 Task: Find the closest state parks to Portland, Maine, and Concord, New Hampshire.
Action: Mouse moved to (186, 102)
Screenshot: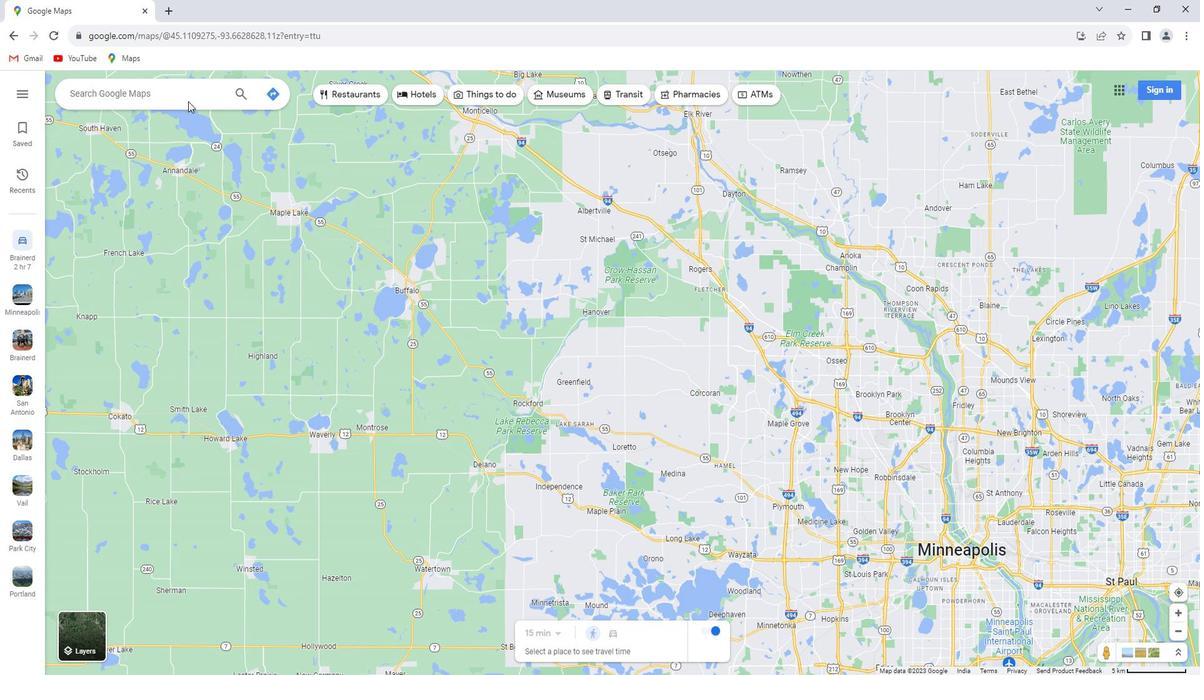 
Action: Mouse pressed left at (186, 102)
Screenshot: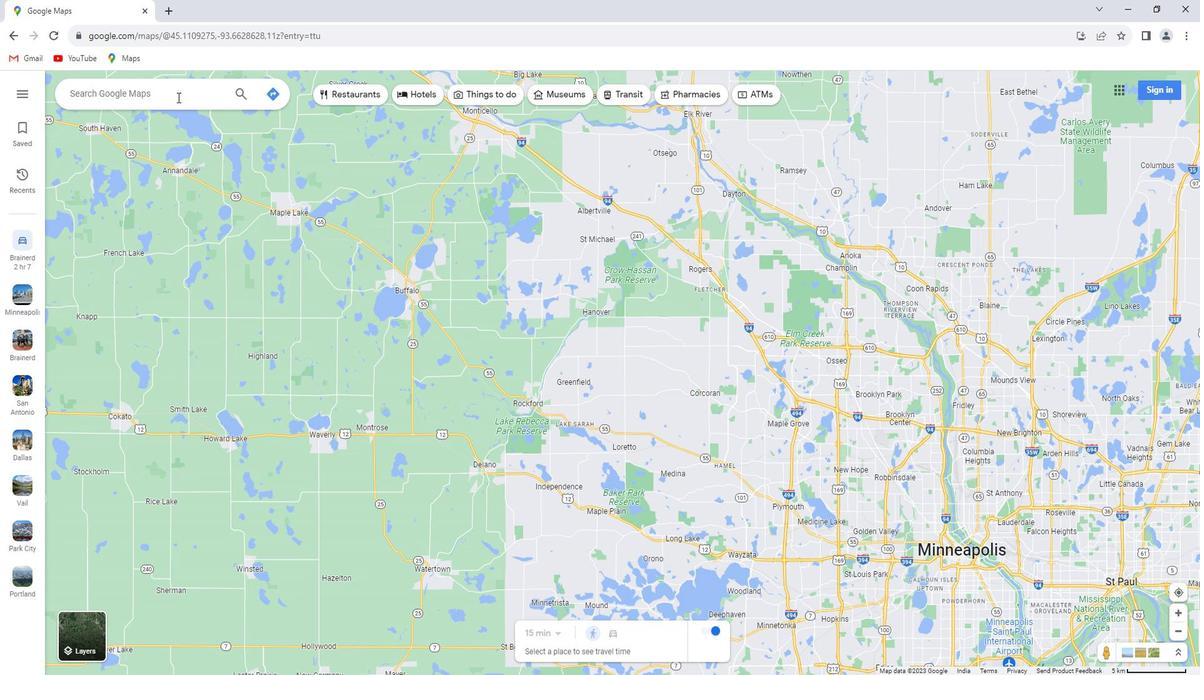 
Action: Key pressed <Key.shift>Portland,<Key.space><Key.shift>Maine<Key.enter>
Screenshot: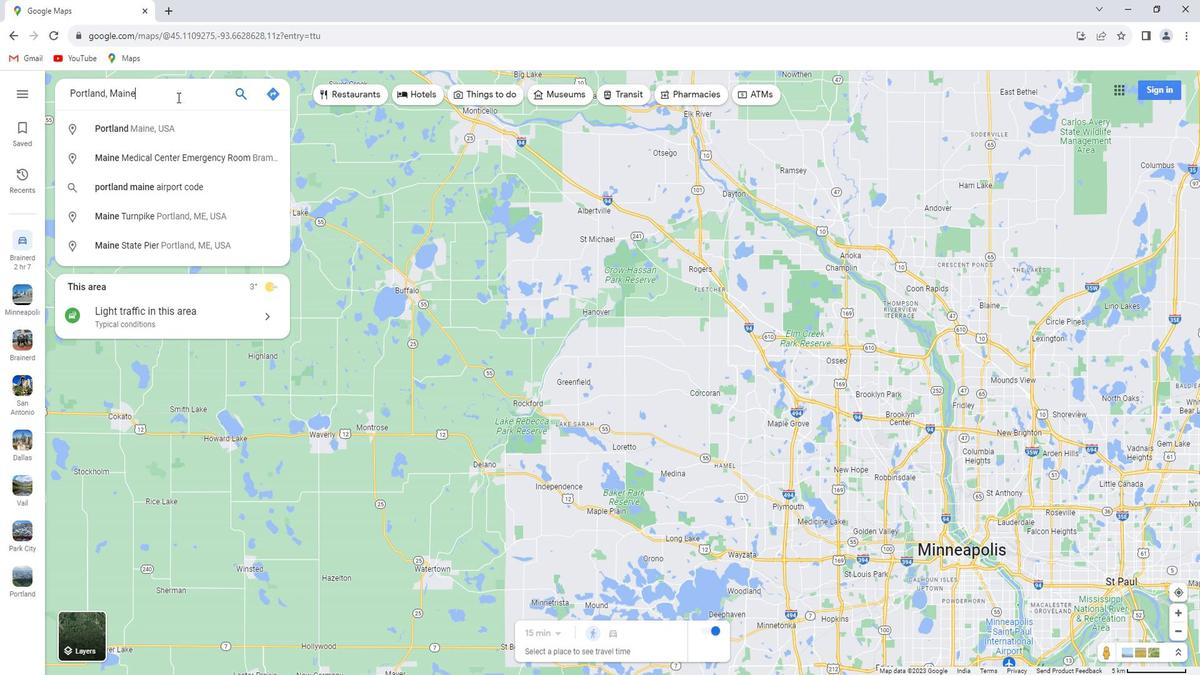 
Action: Mouse moved to (170, 316)
Screenshot: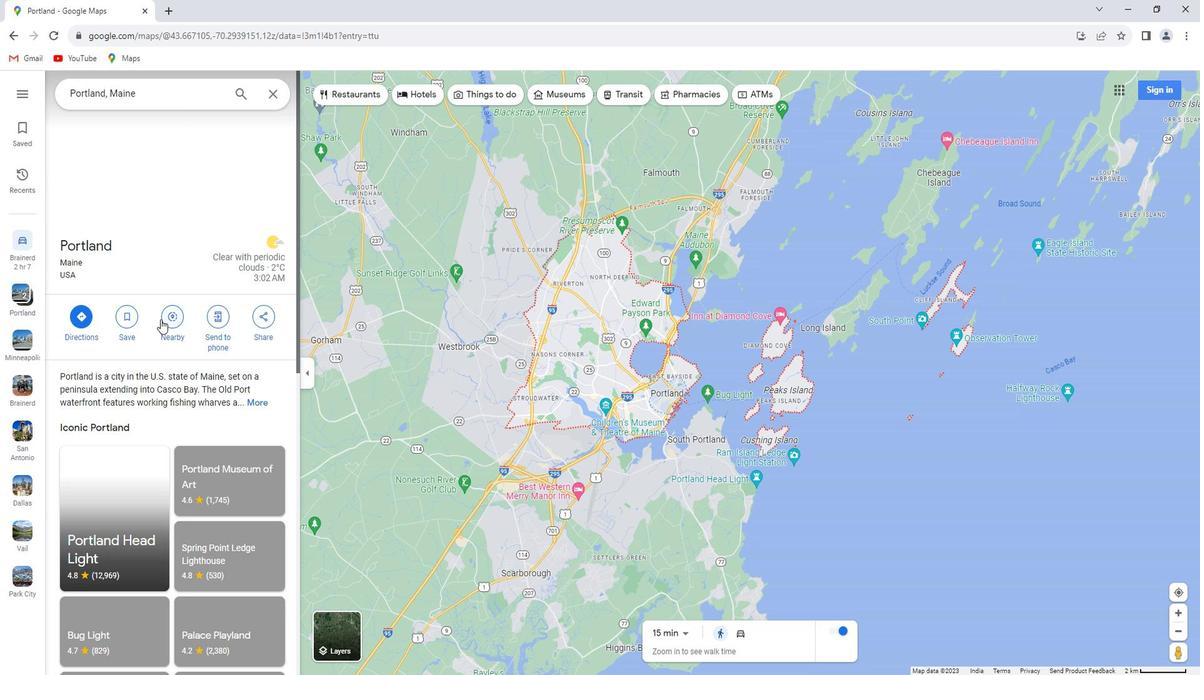 
Action: Mouse pressed left at (170, 316)
Screenshot: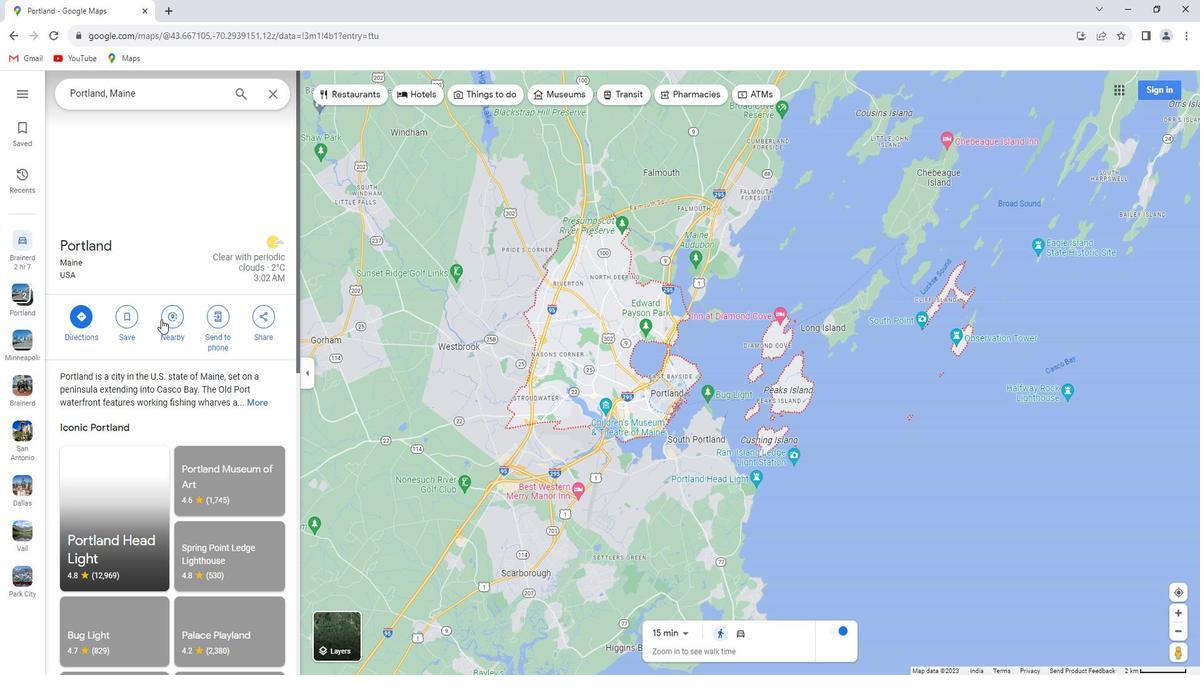 
Action: Mouse moved to (171, 313)
Screenshot: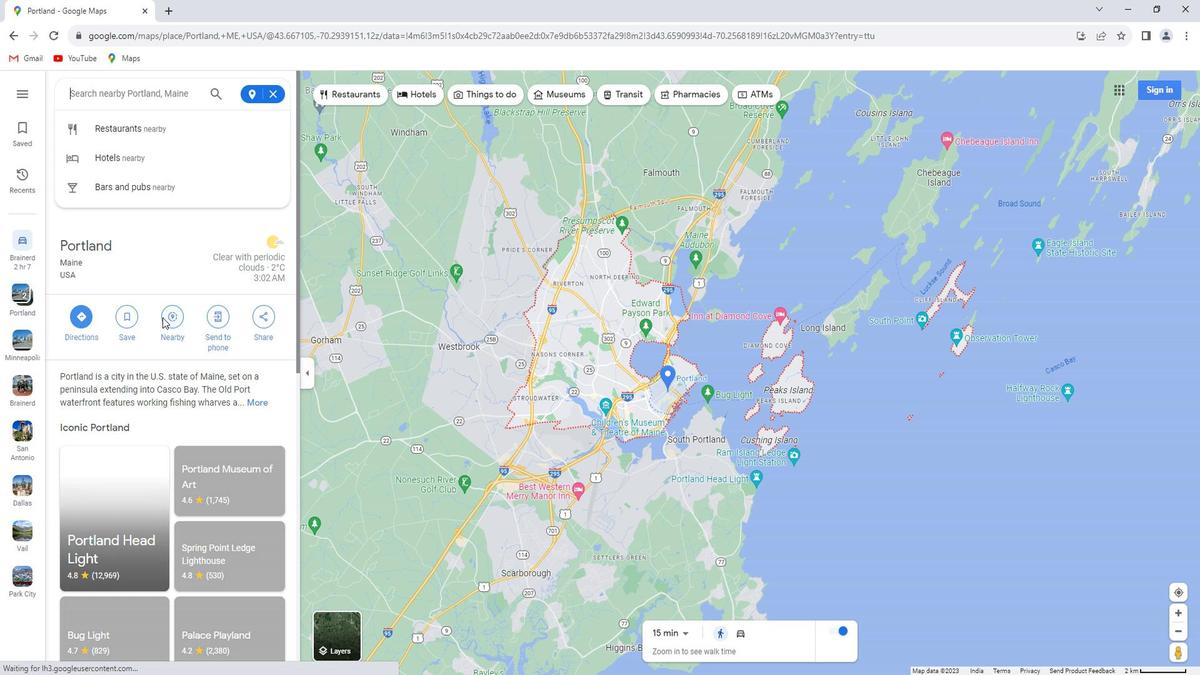 
Action: Key pressed co<Key.backspace>losest<Key.space>ststw<Key.backspace>e<Key.space>parks<Key.enter>
Screenshot: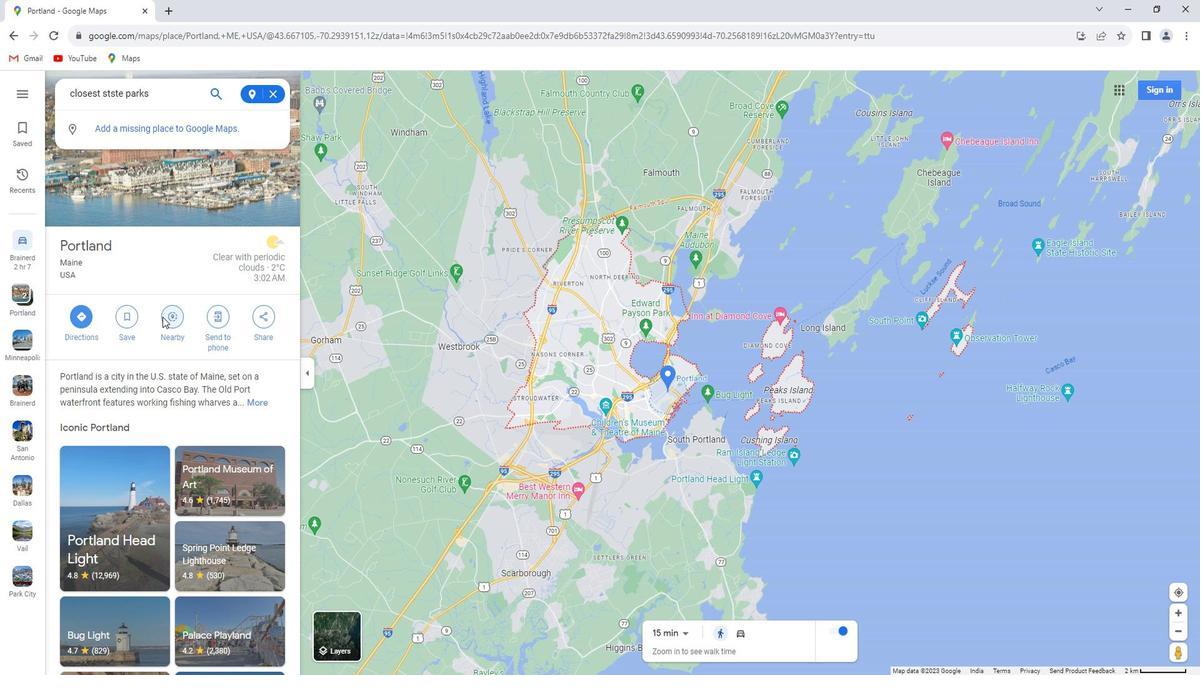 
Action: Mouse moved to (185, 312)
Screenshot: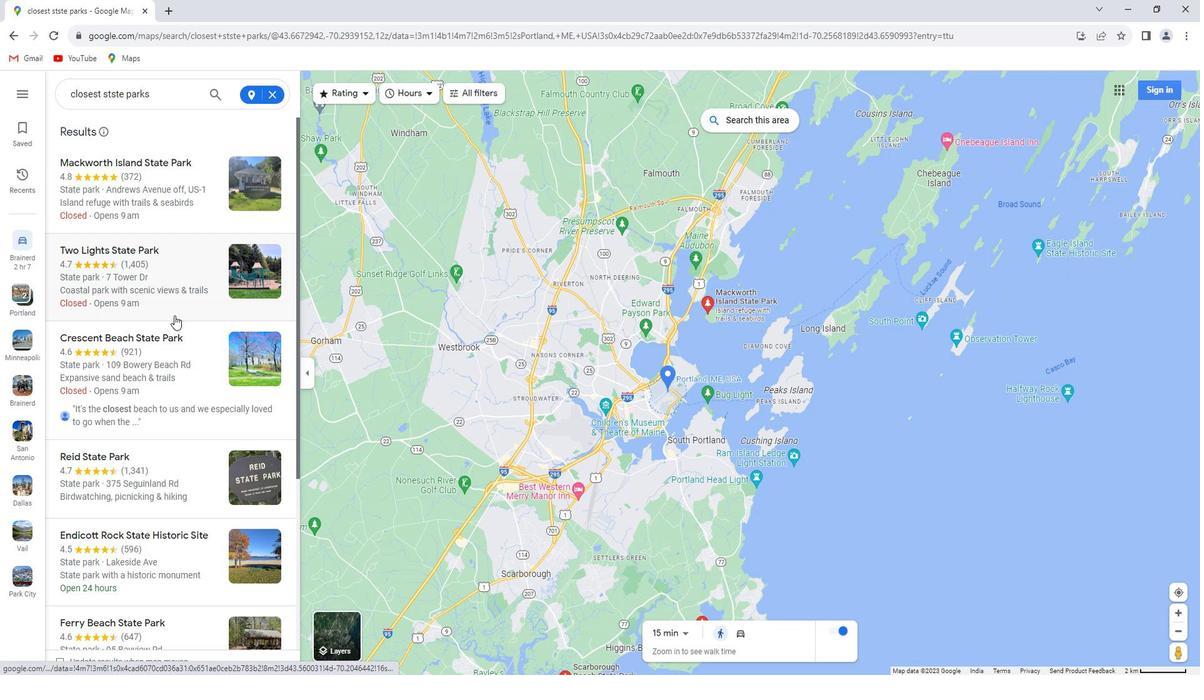 
Action: Mouse scrolled (185, 311) with delta (0, 0)
Screenshot: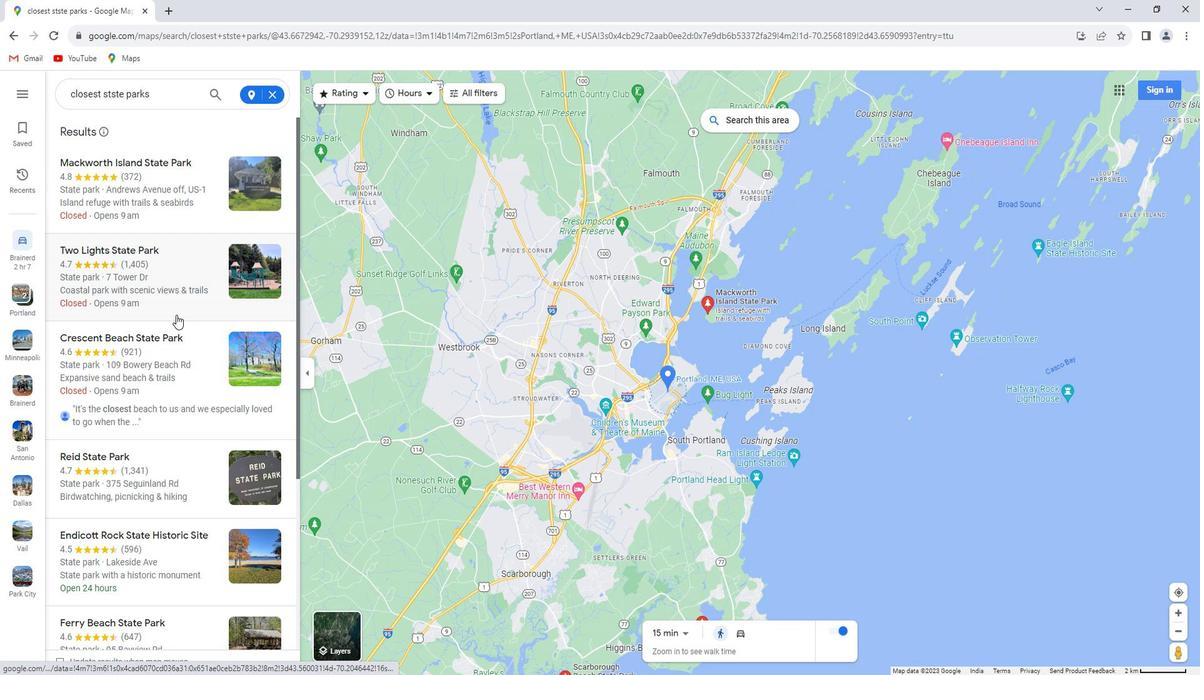 
Action: Mouse scrolled (185, 311) with delta (0, 0)
Screenshot: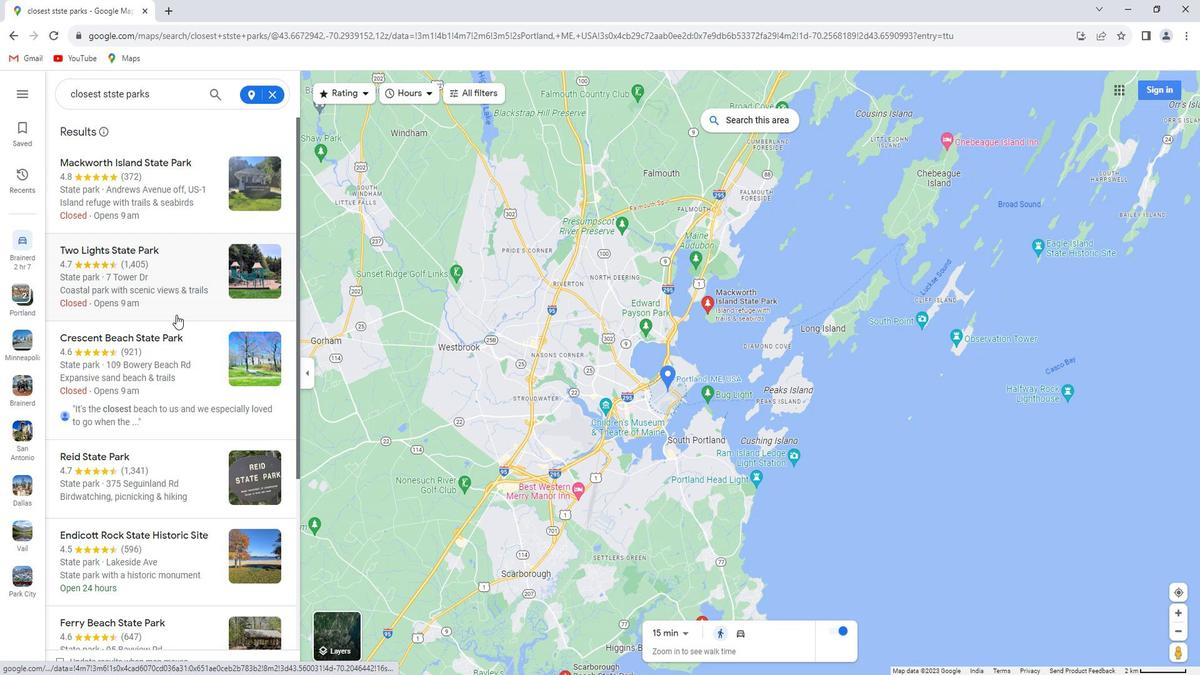 
Action: Mouse scrolled (185, 311) with delta (0, 0)
Screenshot: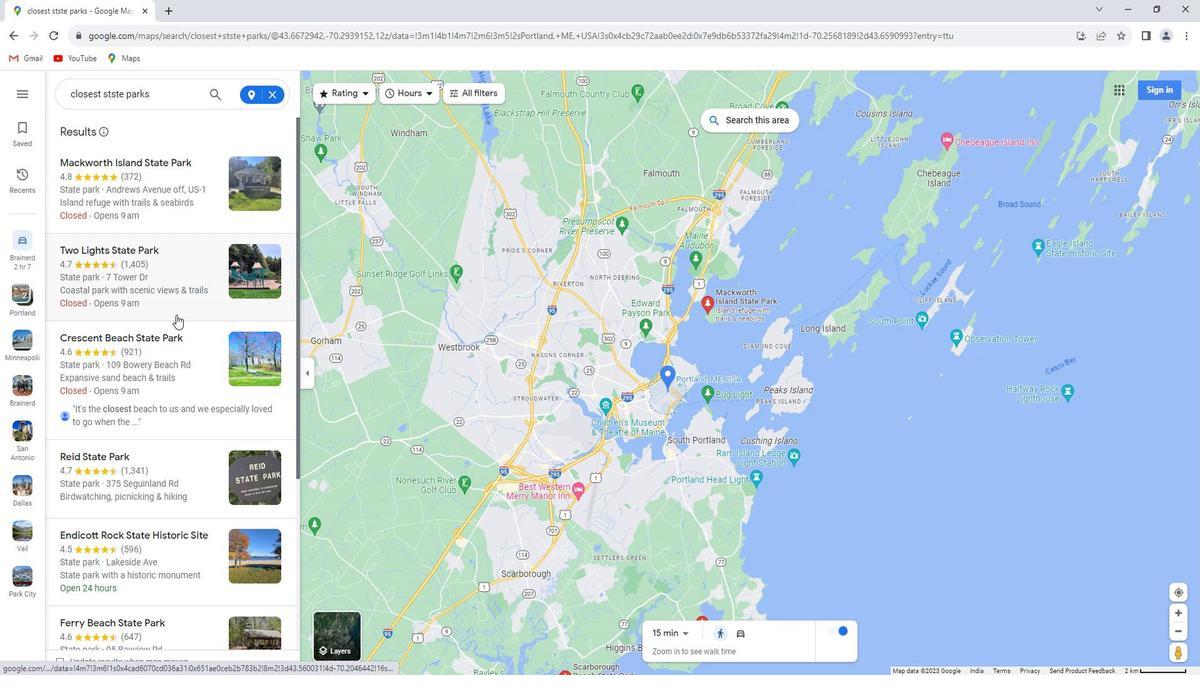 
Action: Mouse scrolled (185, 311) with delta (0, 0)
Screenshot: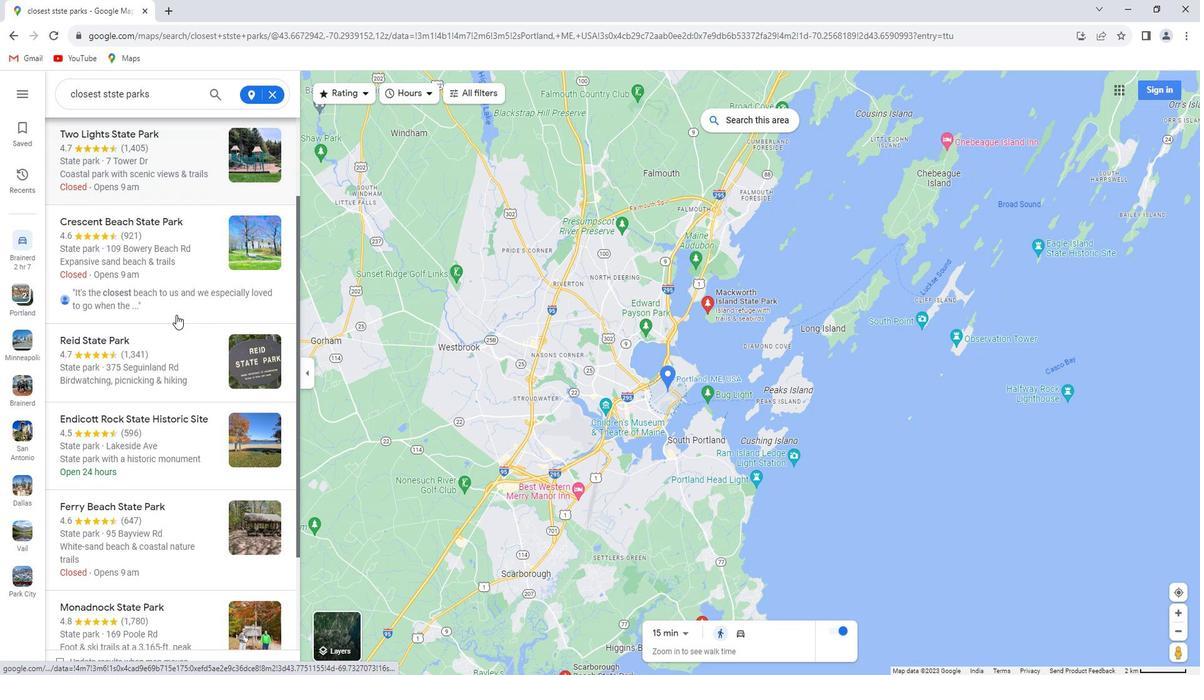 
Action: Mouse scrolled (185, 311) with delta (0, 0)
Screenshot: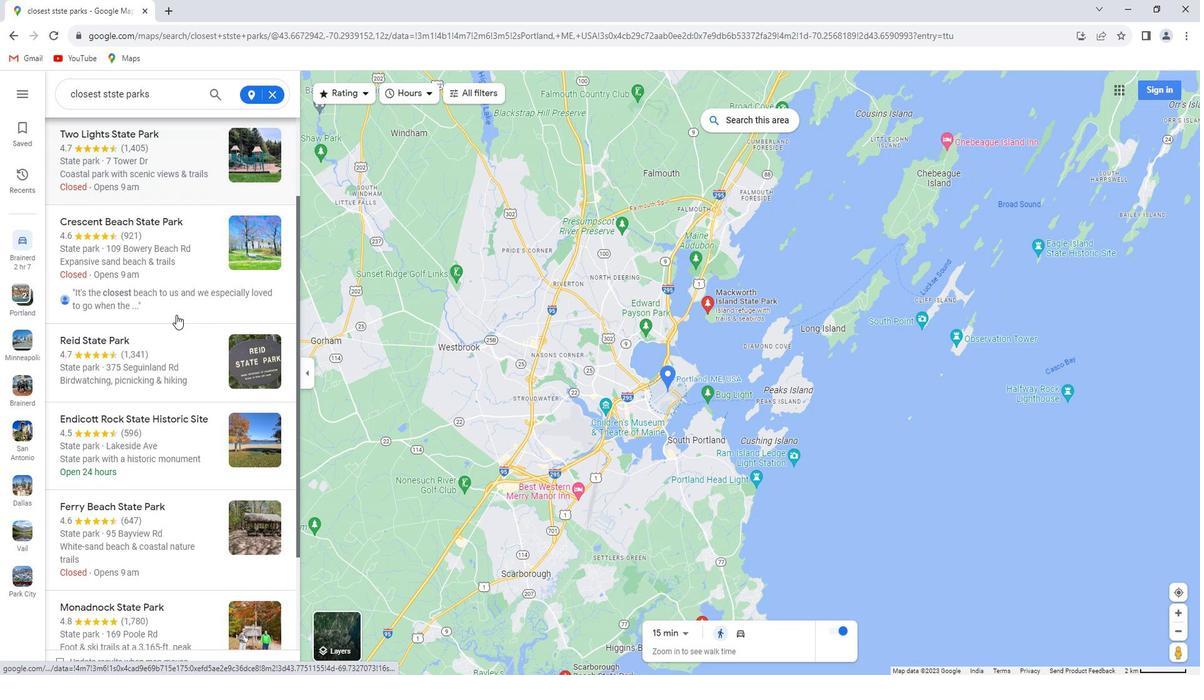 
Action: Mouse scrolled (185, 311) with delta (0, 0)
Screenshot: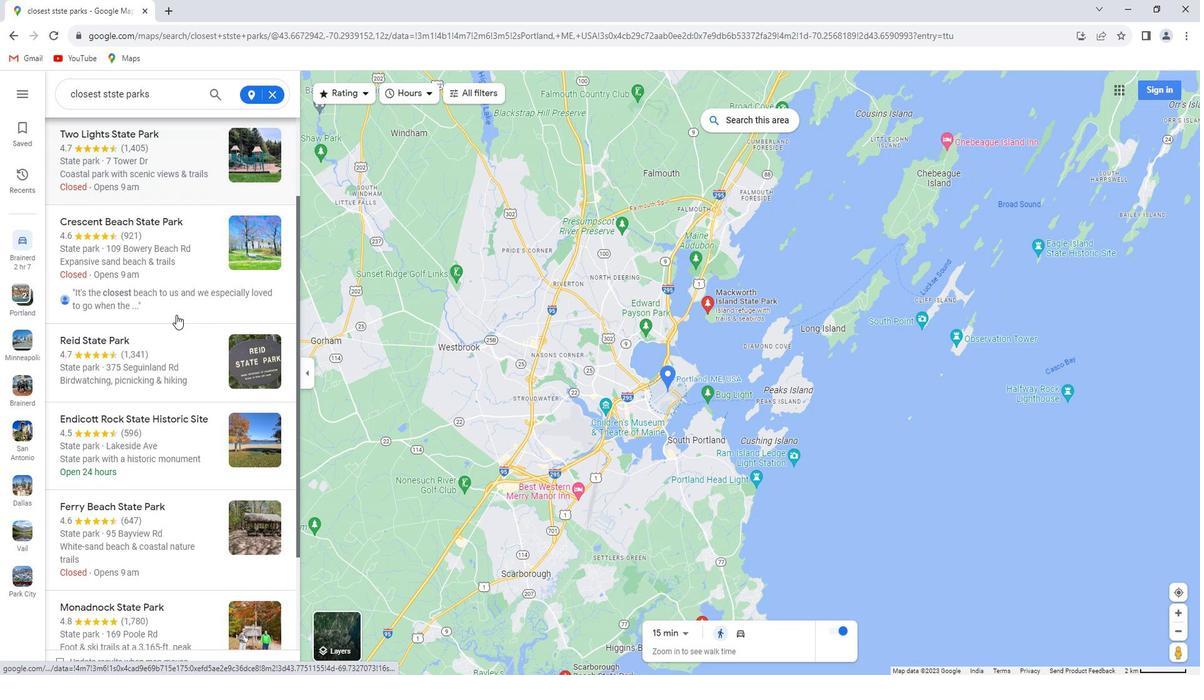 
Action: Mouse scrolled (185, 311) with delta (0, 0)
Screenshot: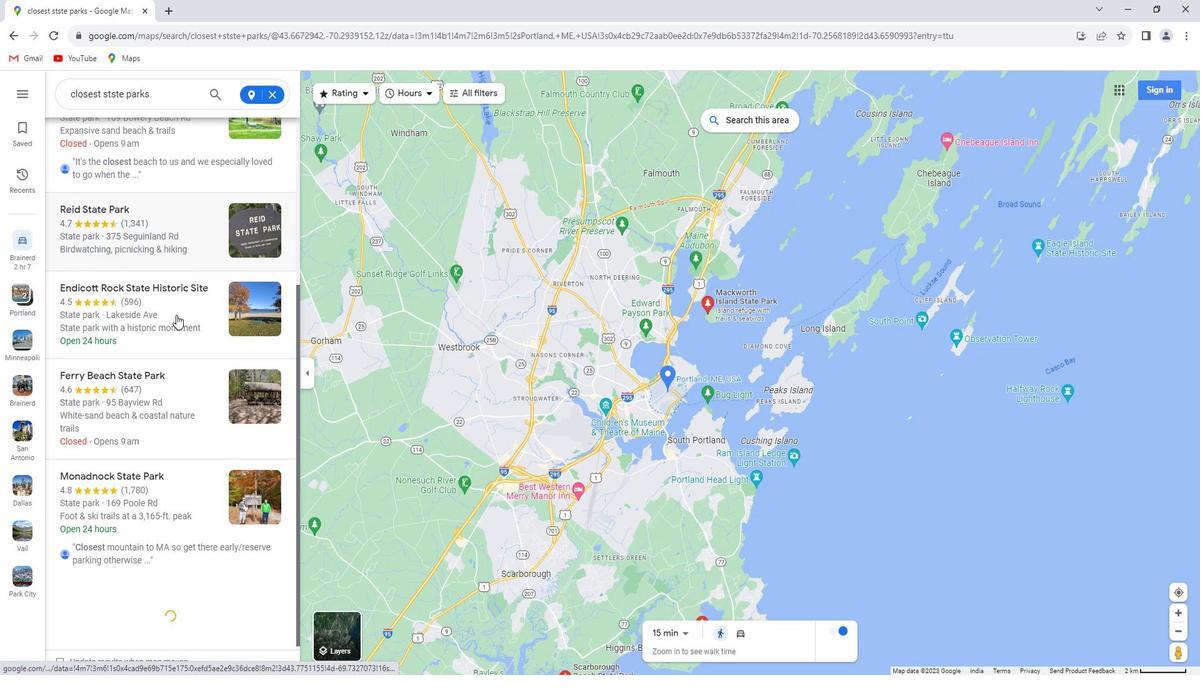
Action: Mouse scrolled (185, 311) with delta (0, 0)
Screenshot: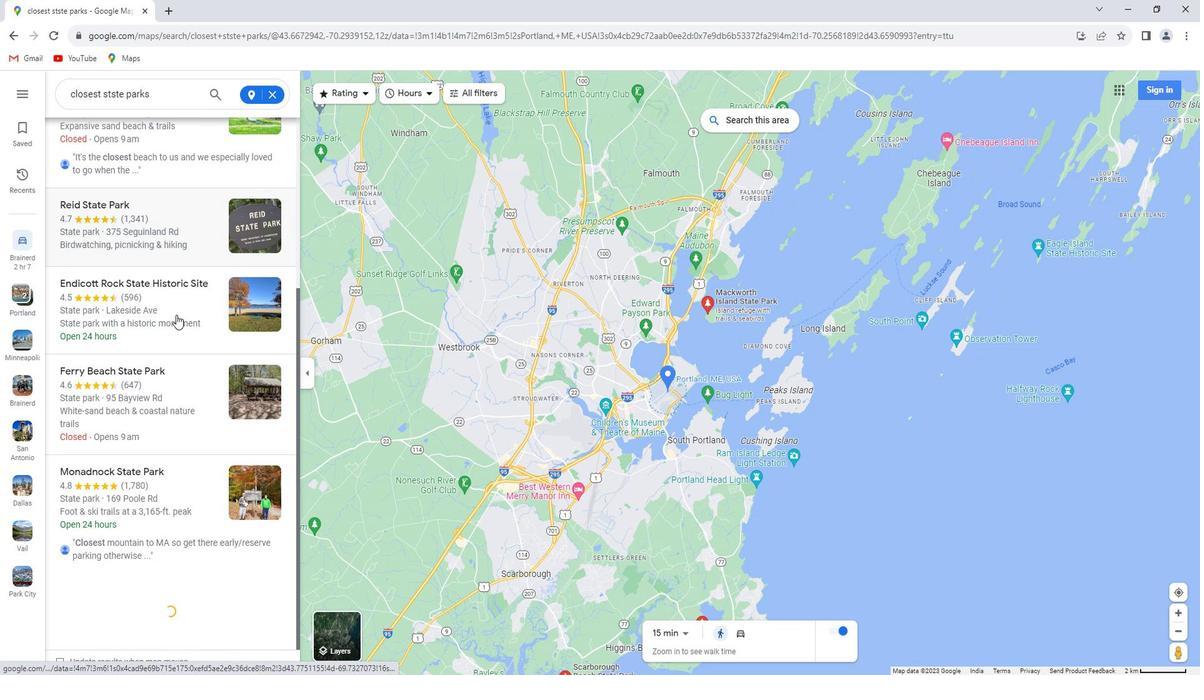 
Action: Mouse scrolled (185, 311) with delta (0, 0)
Screenshot: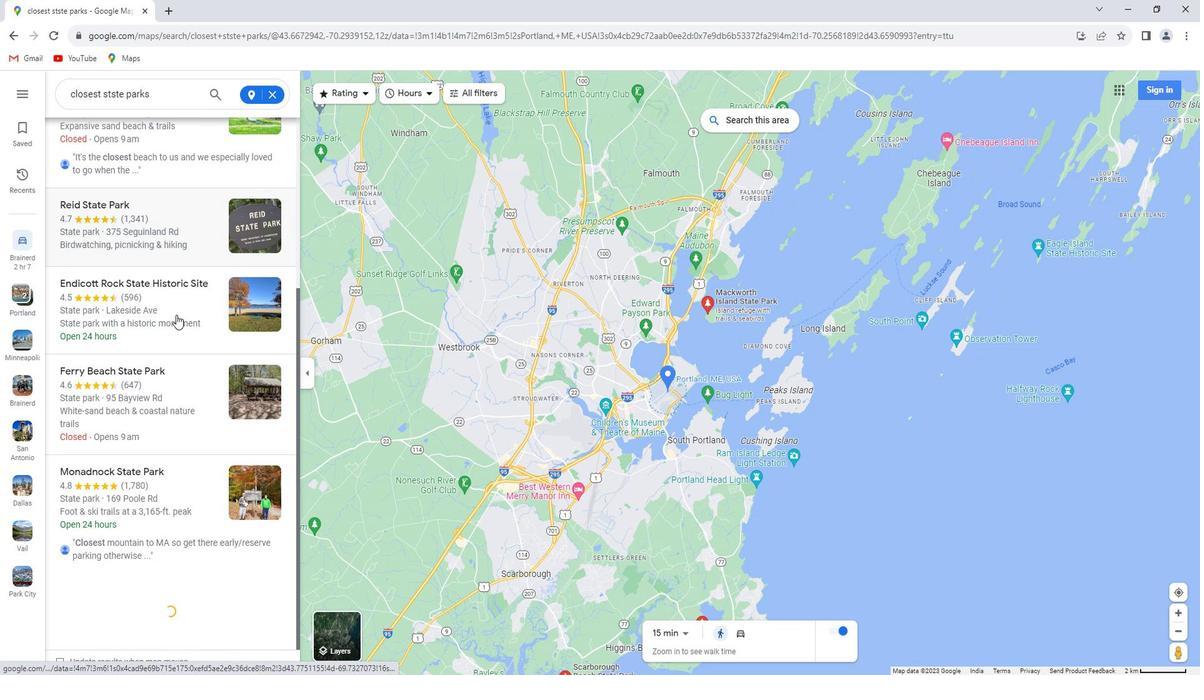 
Action: Mouse scrolled (185, 311) with delta (0, 0)
Screenshot: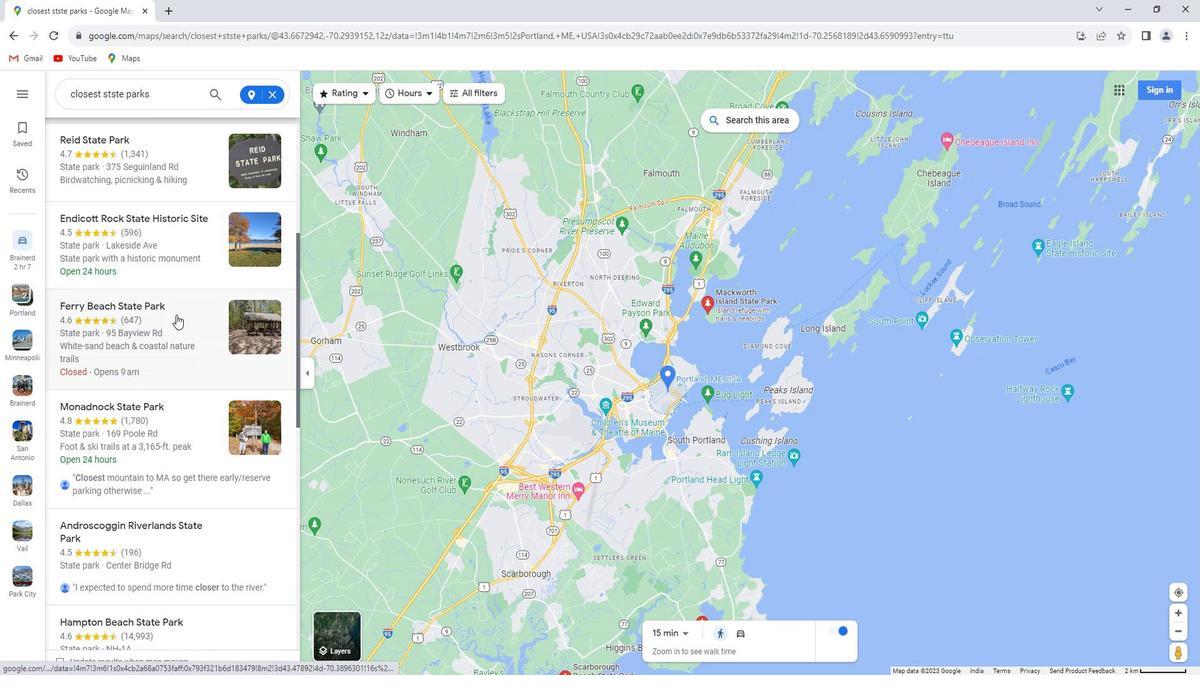 
Action: Mouse scrolled (185, 311) with delta (0, 0)
Screenshot: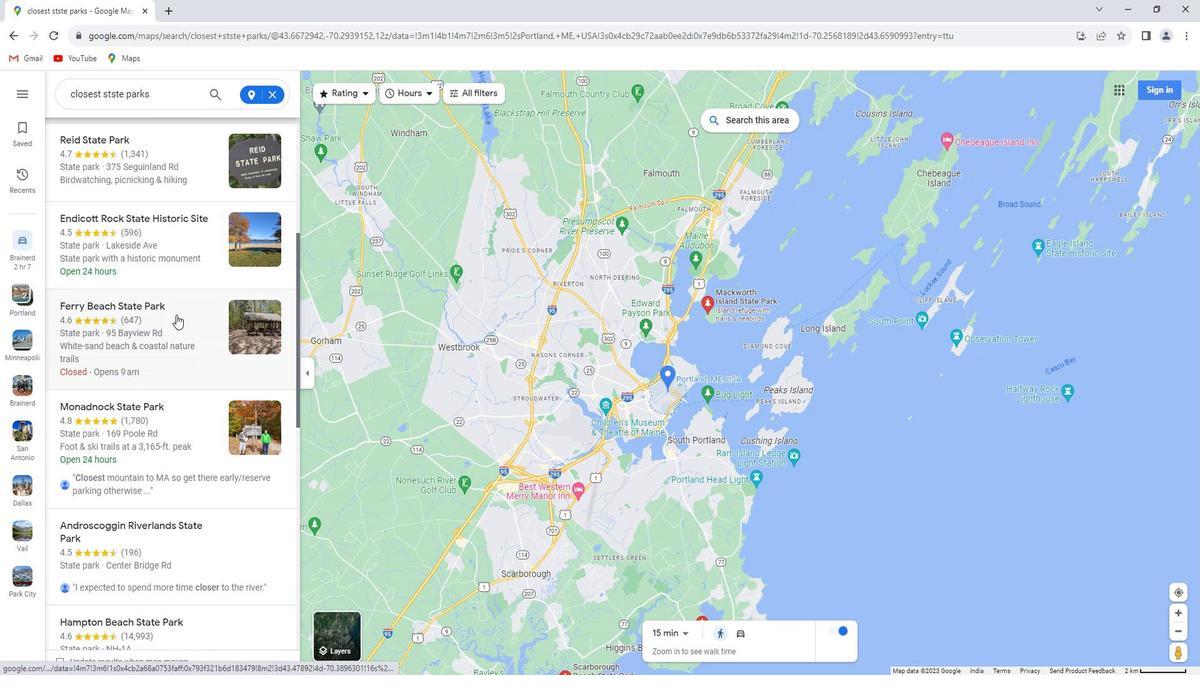 
Action: Mouse moved to (286, 100)
Screenshot: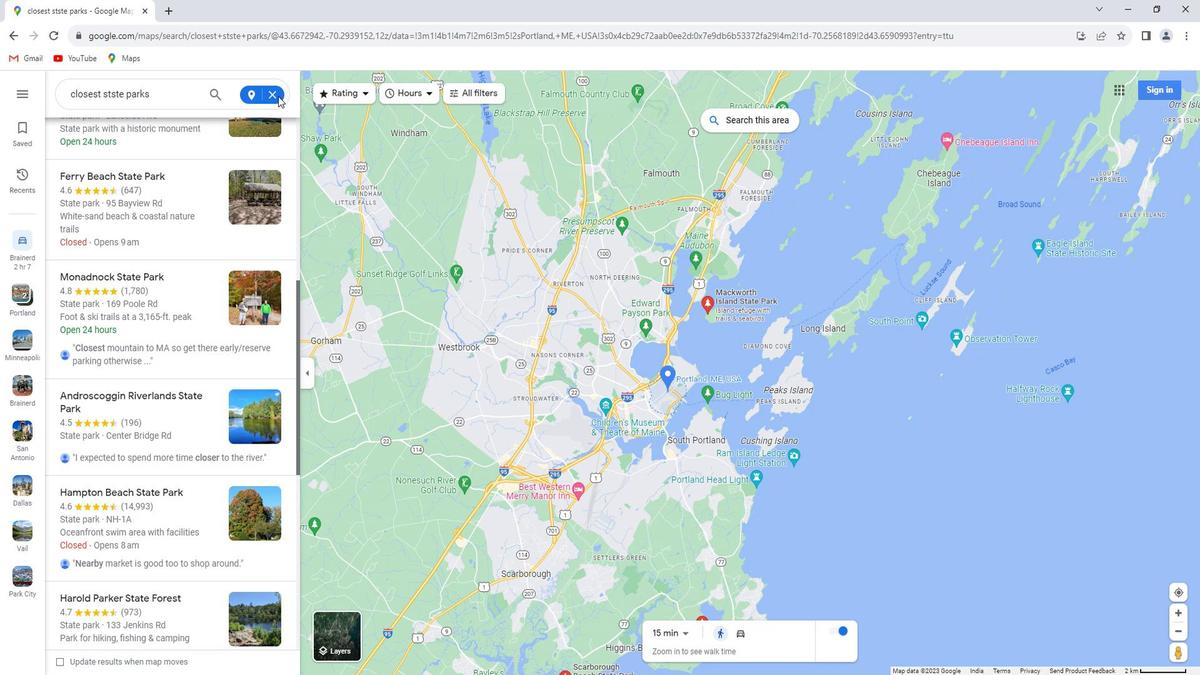 
Action: Mouse pressed left at (286, 100)
Screenshot: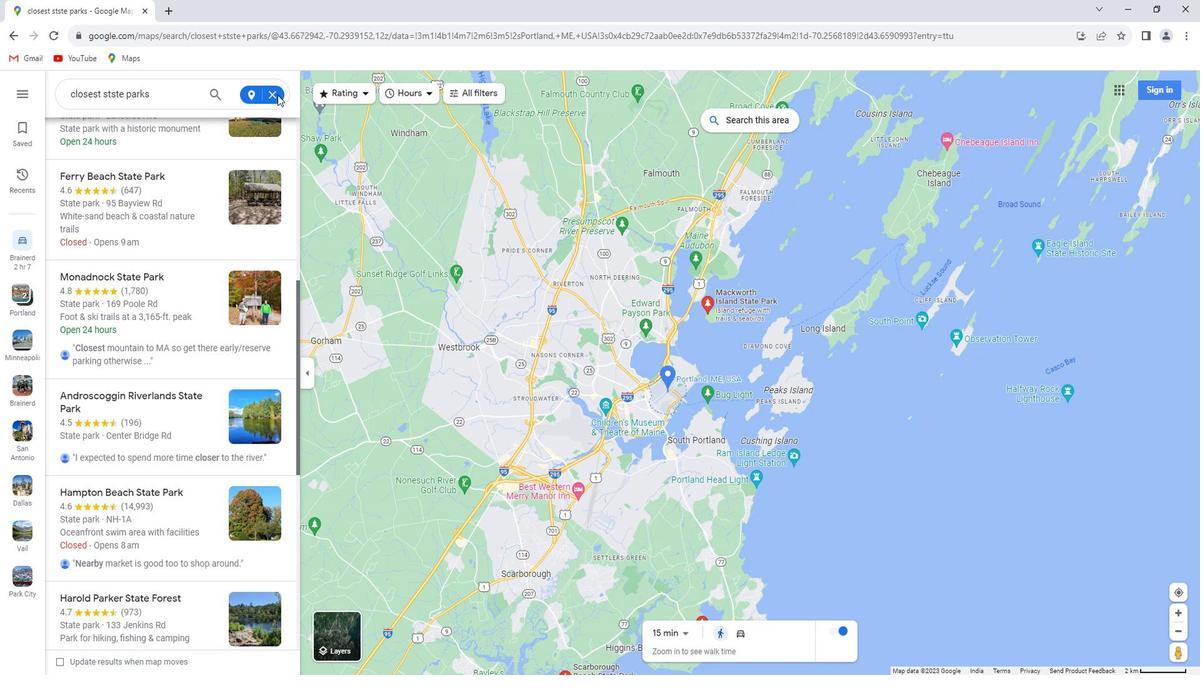 
Action: Mouse moved to (286, 98)
Screenshot: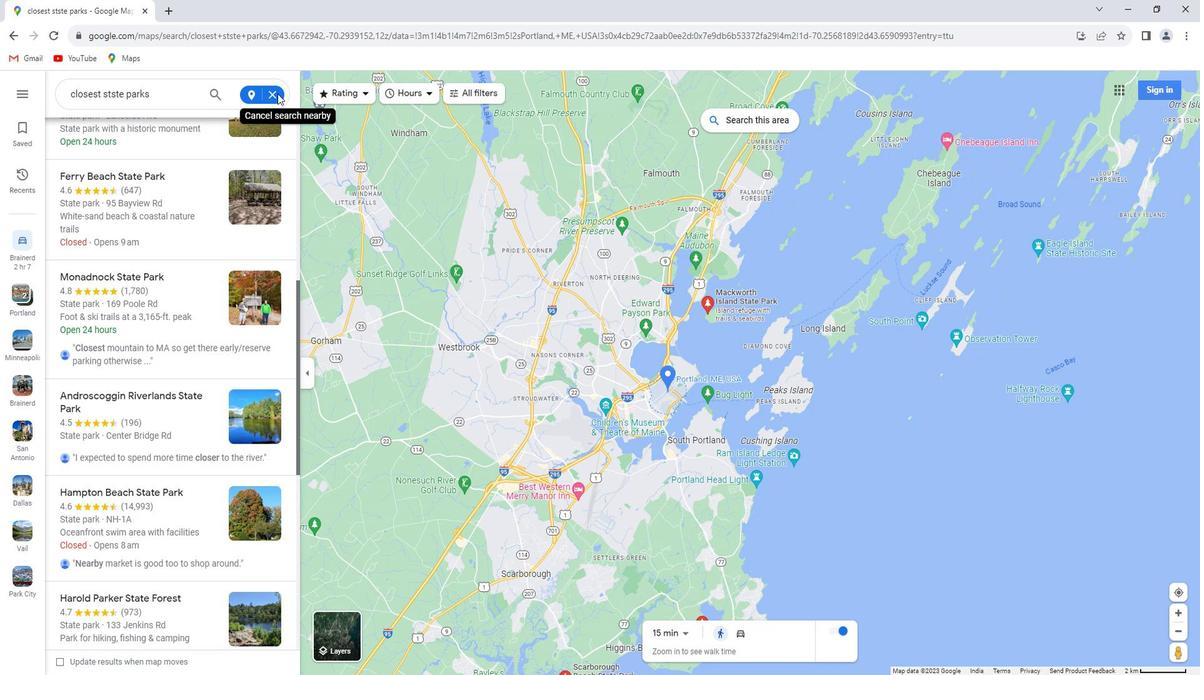 
Action: Mouse pressed left at (286, 98)
Screenshot: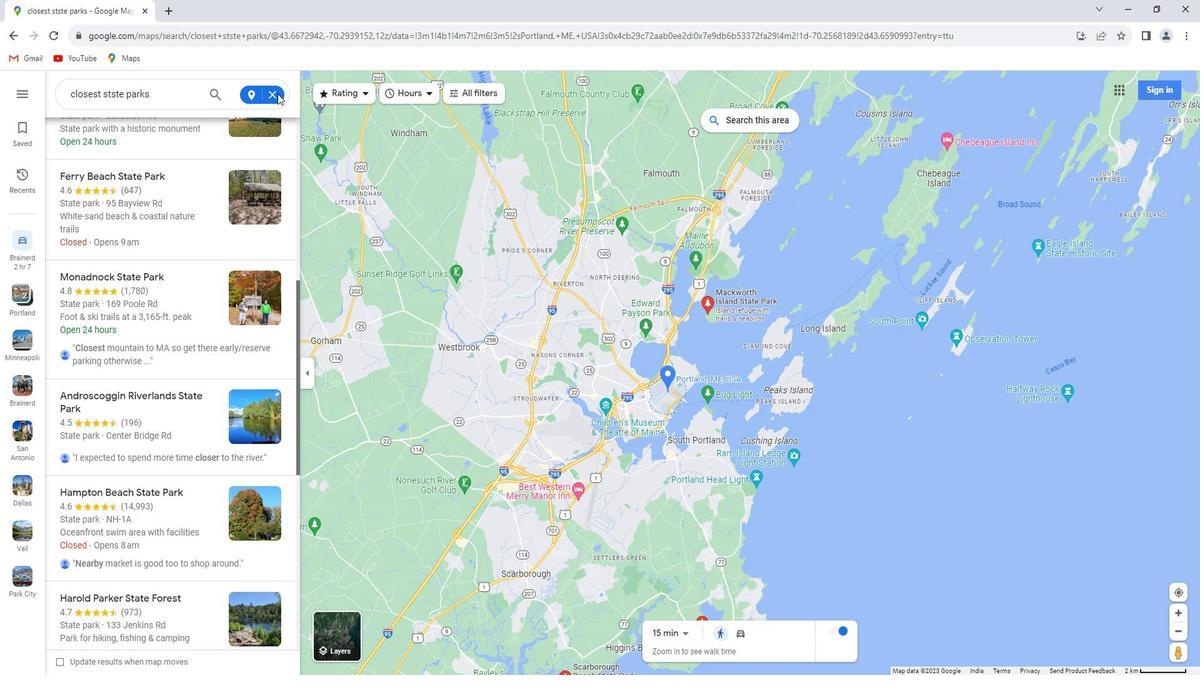 
Action: Mouse moved to (282, 100)
Screenshot: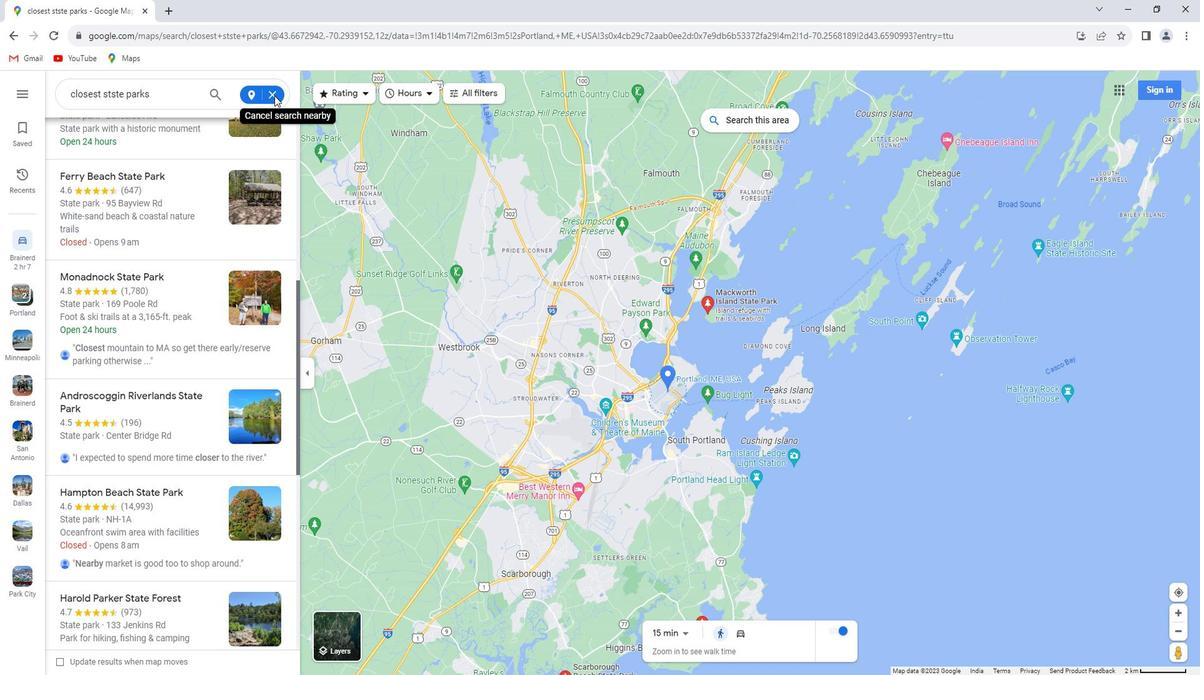 
Action: Mouse pressed left at (282, 100)
Screenshot: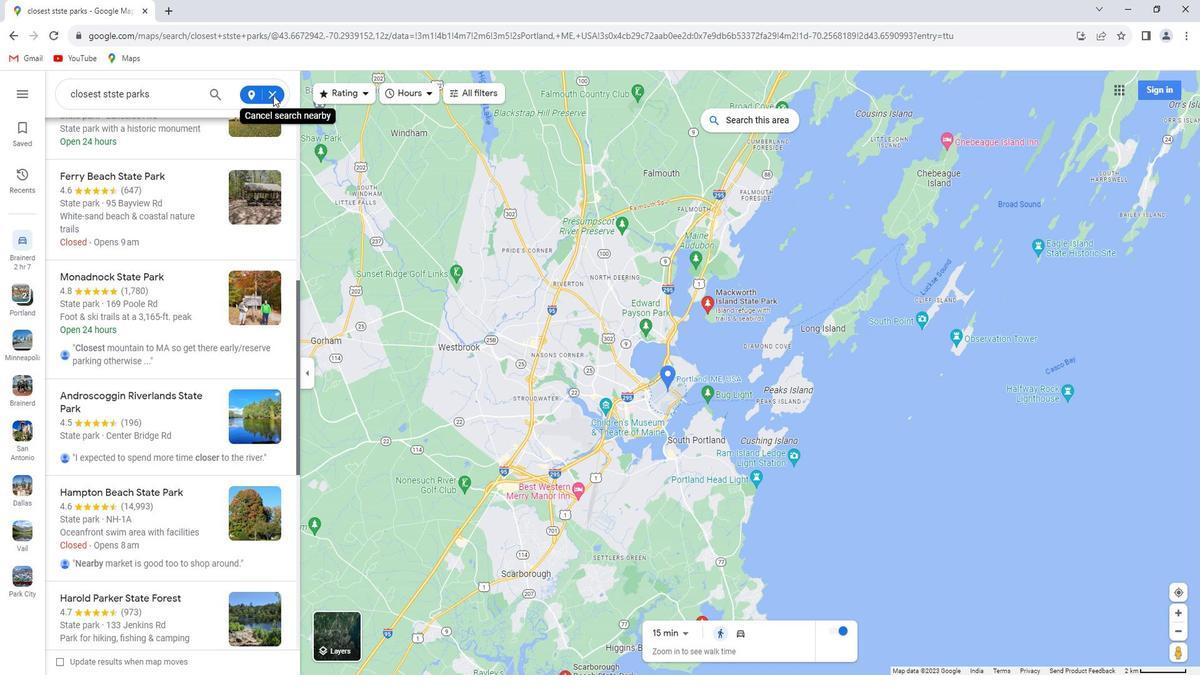 
Action: Mouse moved to (279, 100)
Screenshot: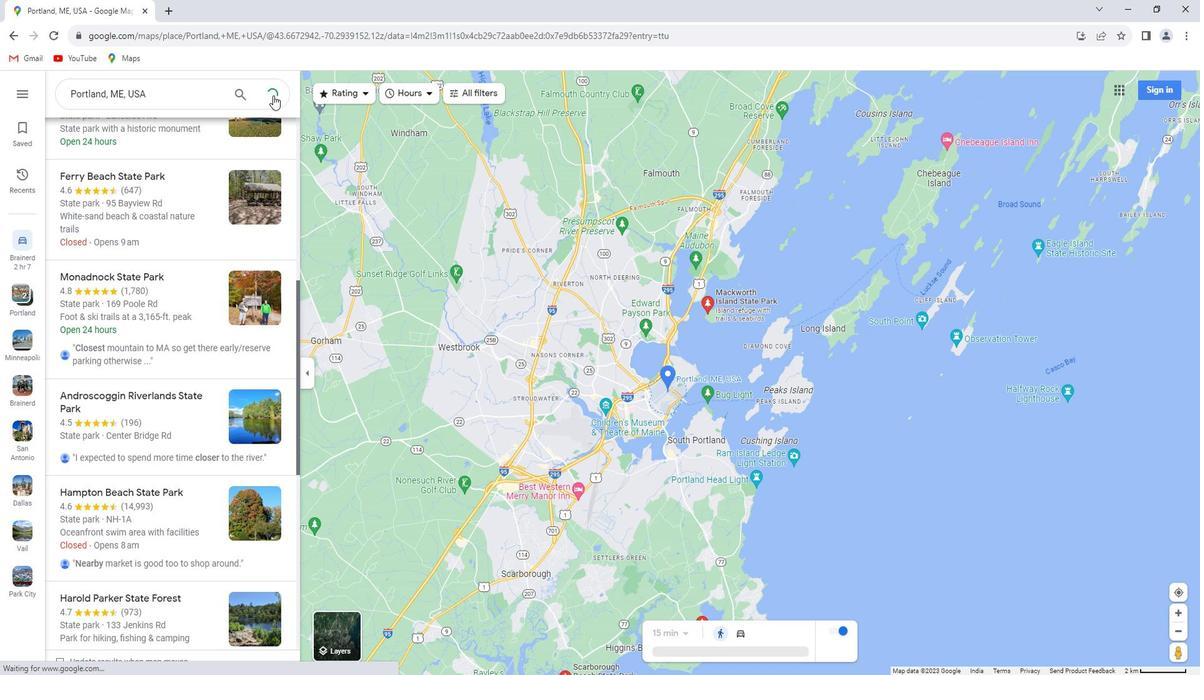 
Action: Mouse pressed left at (279, 100)
Screenshot: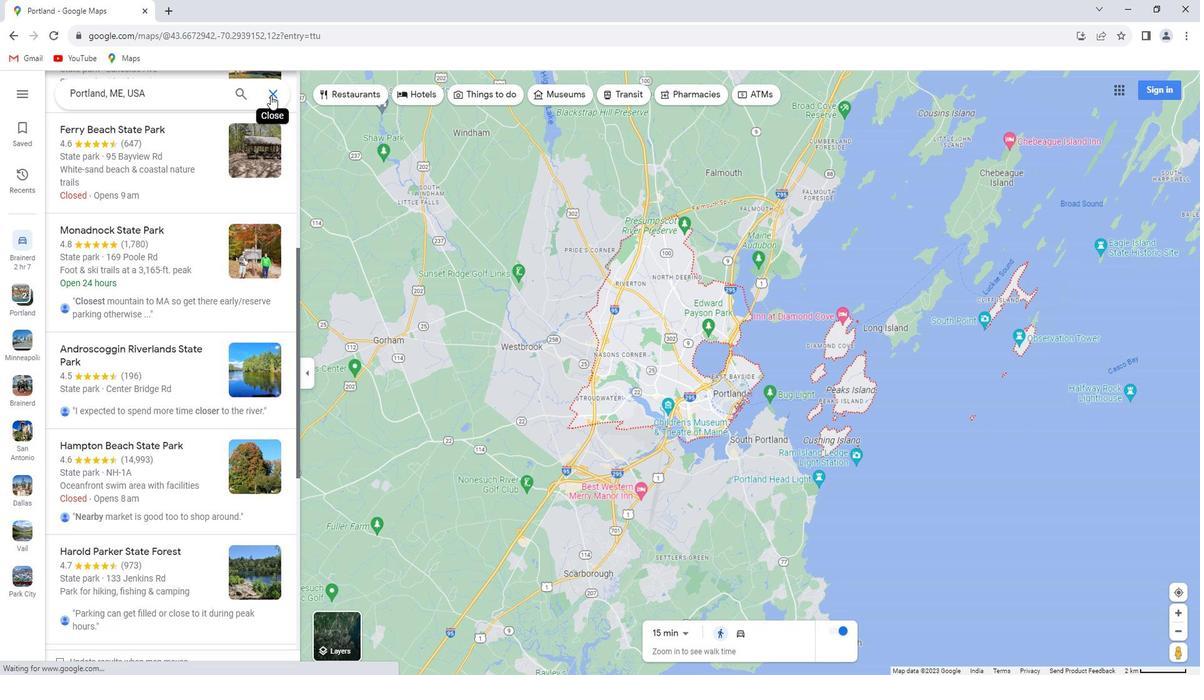 
Action: Mouse moved to (197, 97)
Screenshot: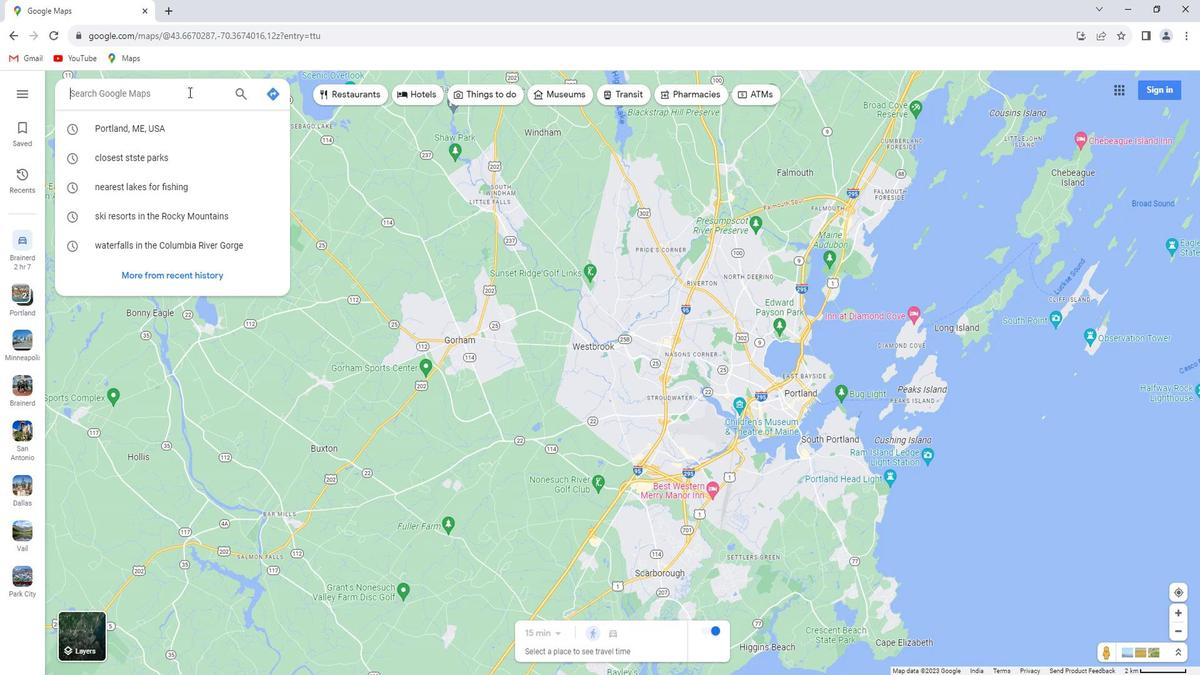 
Action: Key pressed <Key.shift>Concord,<Key.space><Key.shift>New<Key.space><Key.shift>Hampshire<Key.enter>
Screenshot: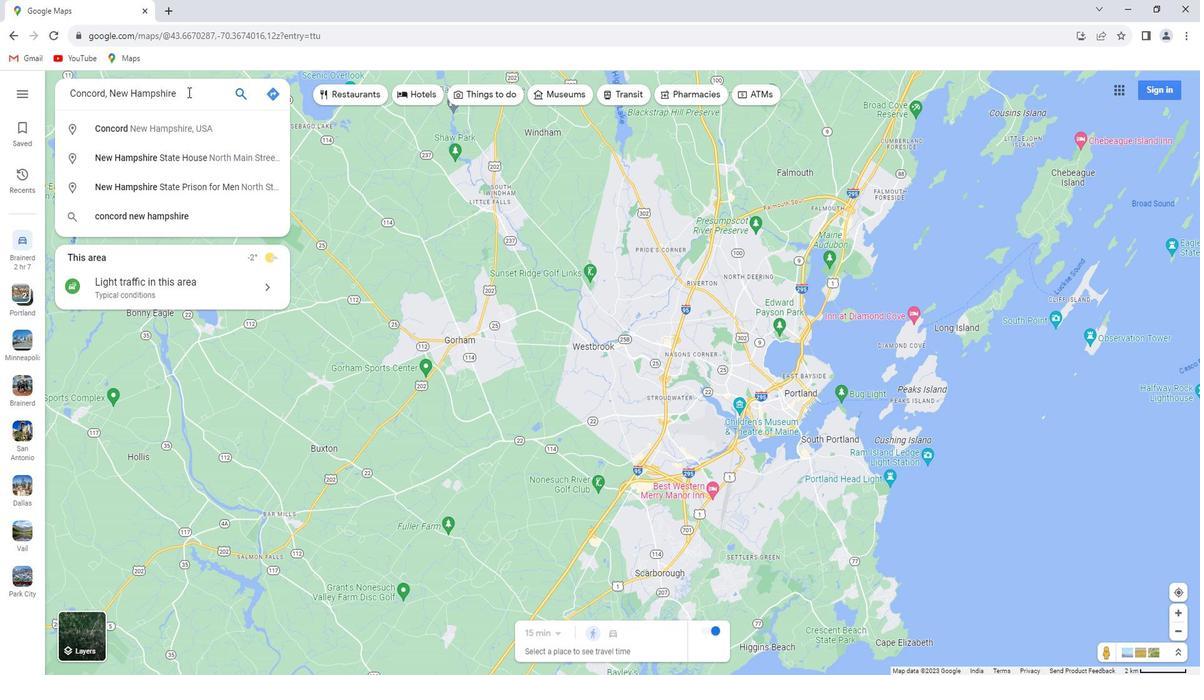 
Action: Mouse moved to (180, 311)
Screenshot: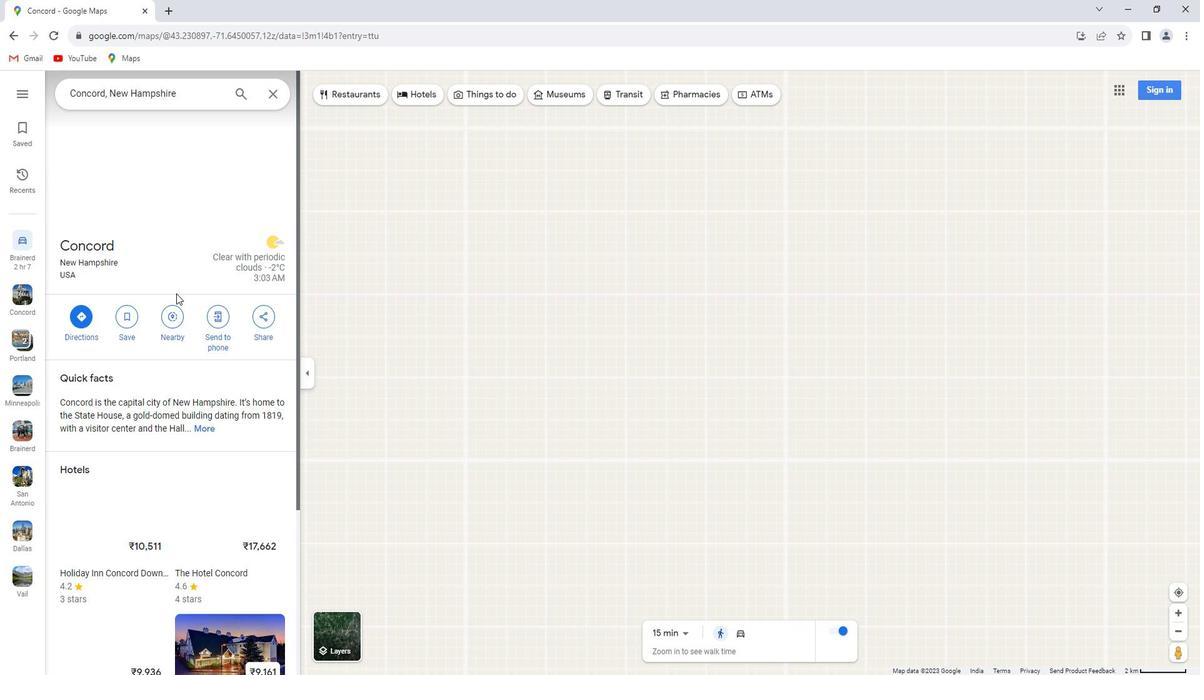 
Action: Mouse pressed left at (180, 311)
Screenshot: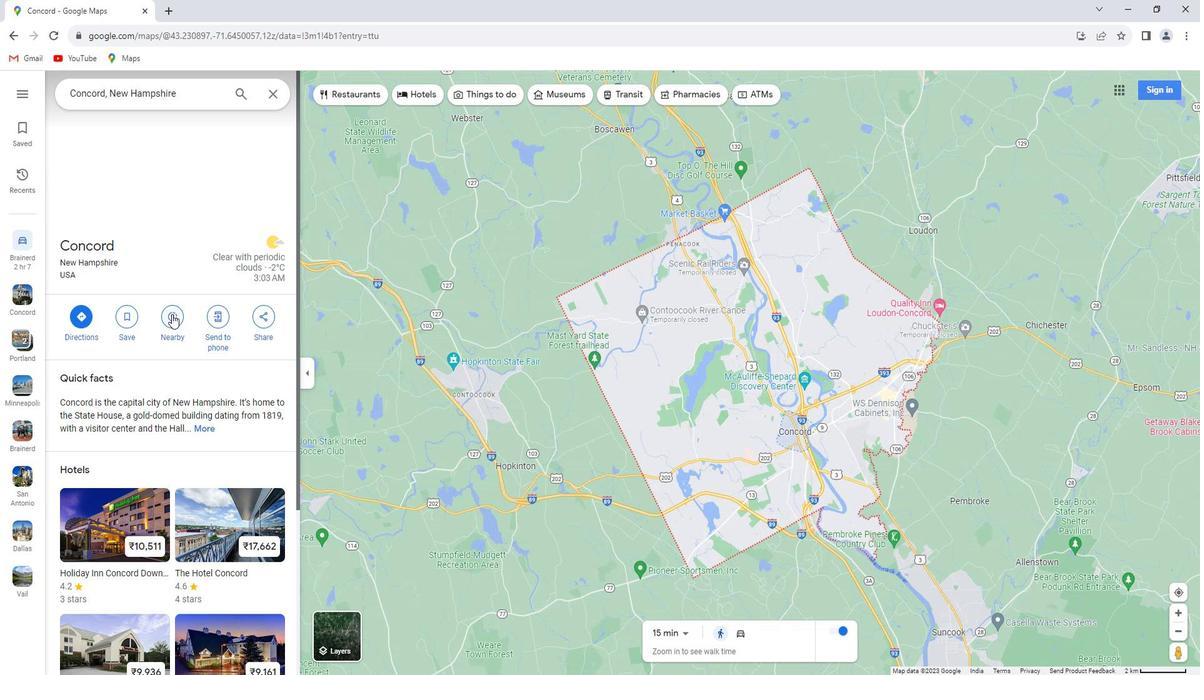 
Action: Mouse moved to (182, 300)
Screenshot: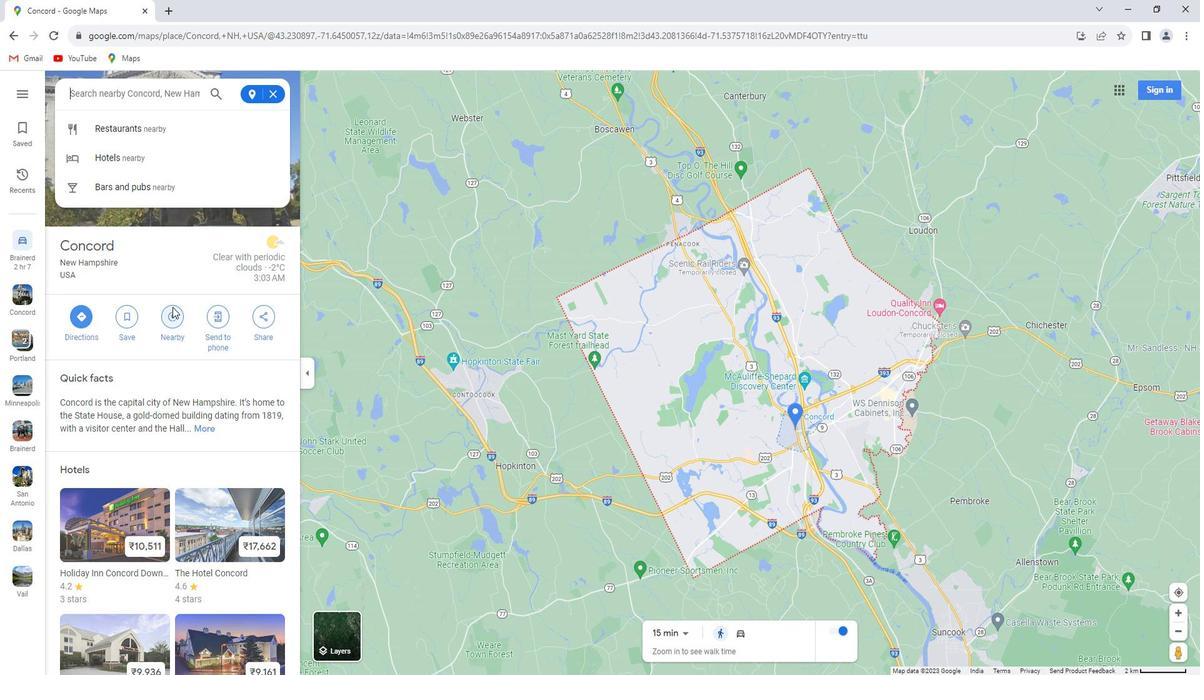 
Action: Key pressed closest<Key.space>state<Key.space>park<Key.enter>
Screenshot: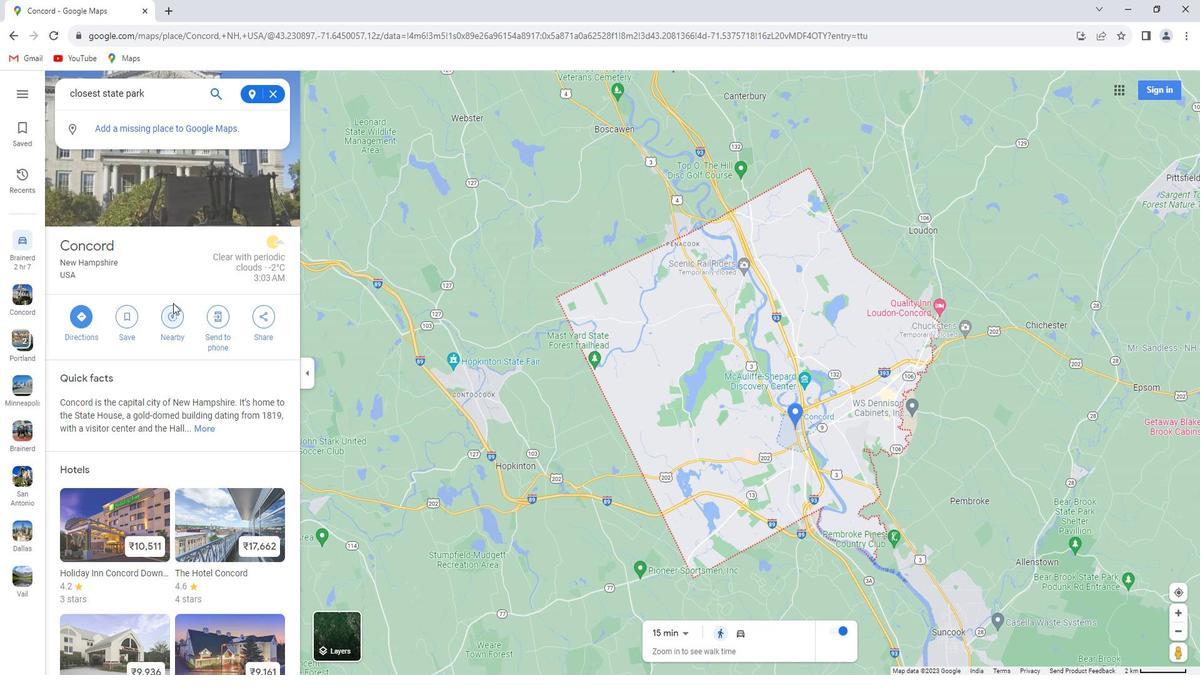 
Action: Mouse moved to (195, 247)
Screenshot: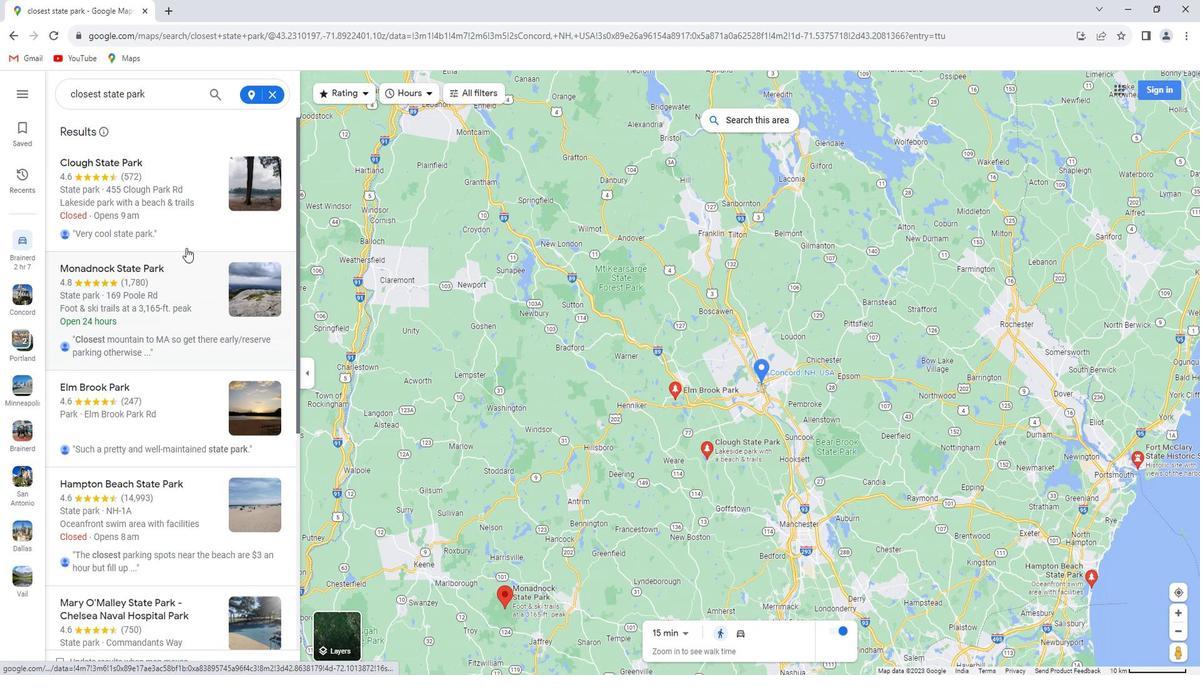 
Action: Mouse scrolled (195, 246) with delta (0, 0)
Screenshot: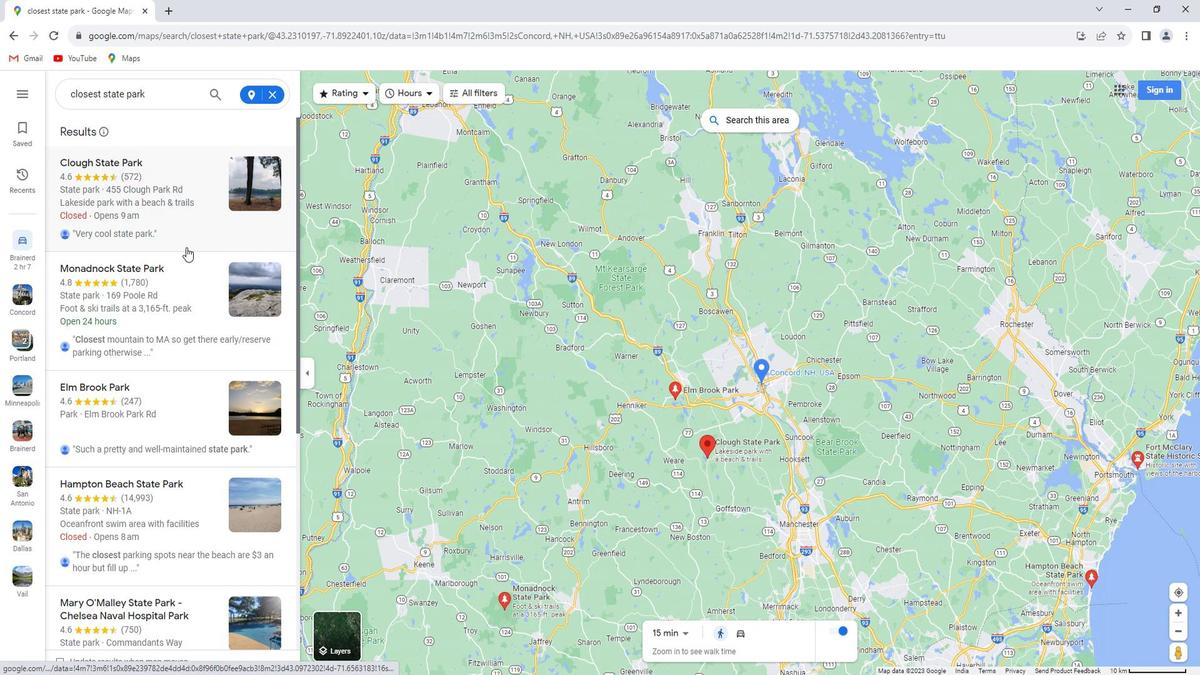 
Action: Mouse scrolled (195, 246) with delta (0, 0)
Screenshot: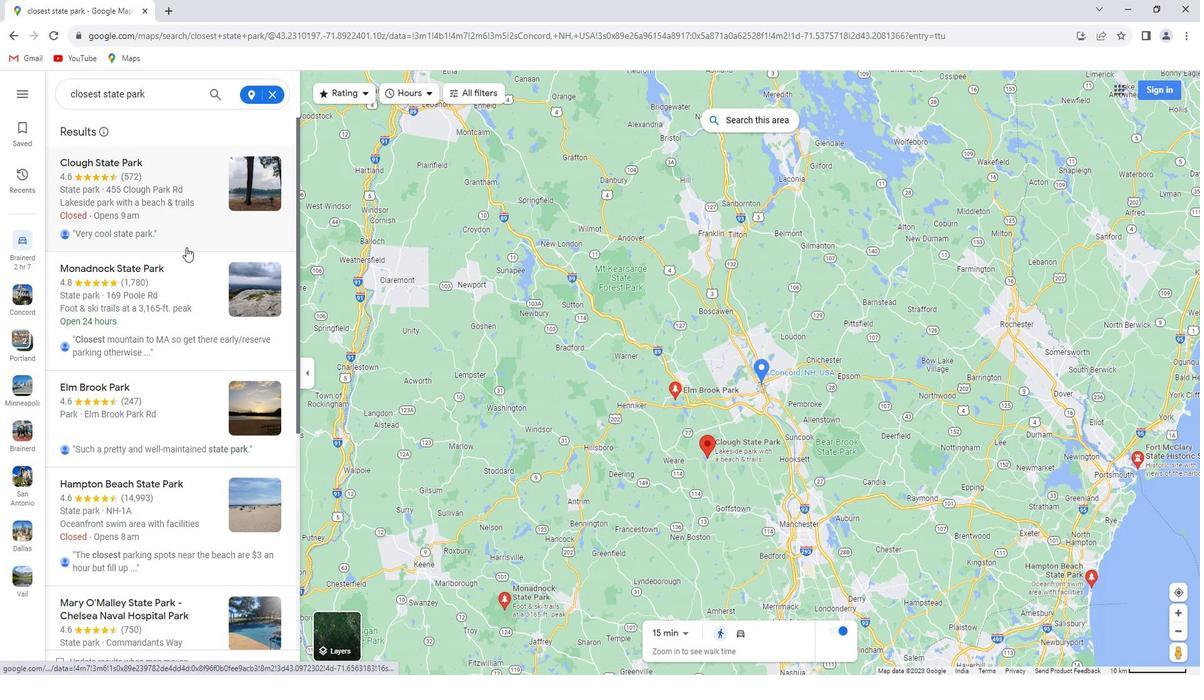 
Action: Mouse scrolled (195, 246) with delta (0, 0)
Screenshot: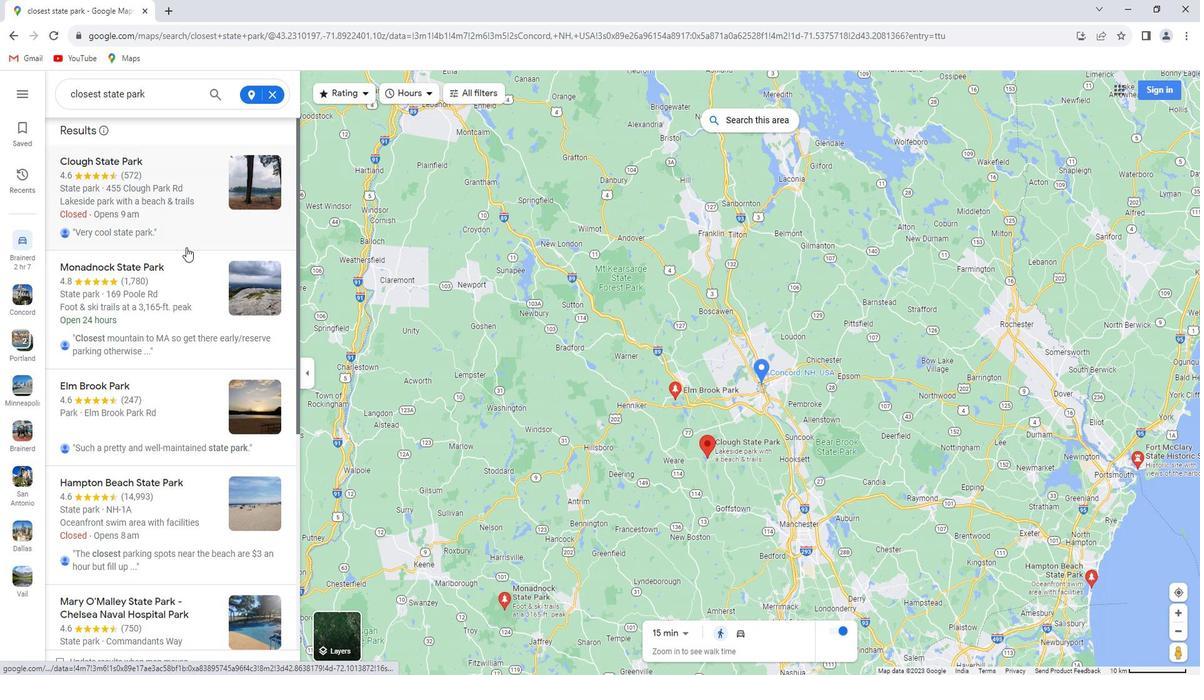 
Action: Mouse scrolled (195, 246) with delta (0, 0)
Screenshot: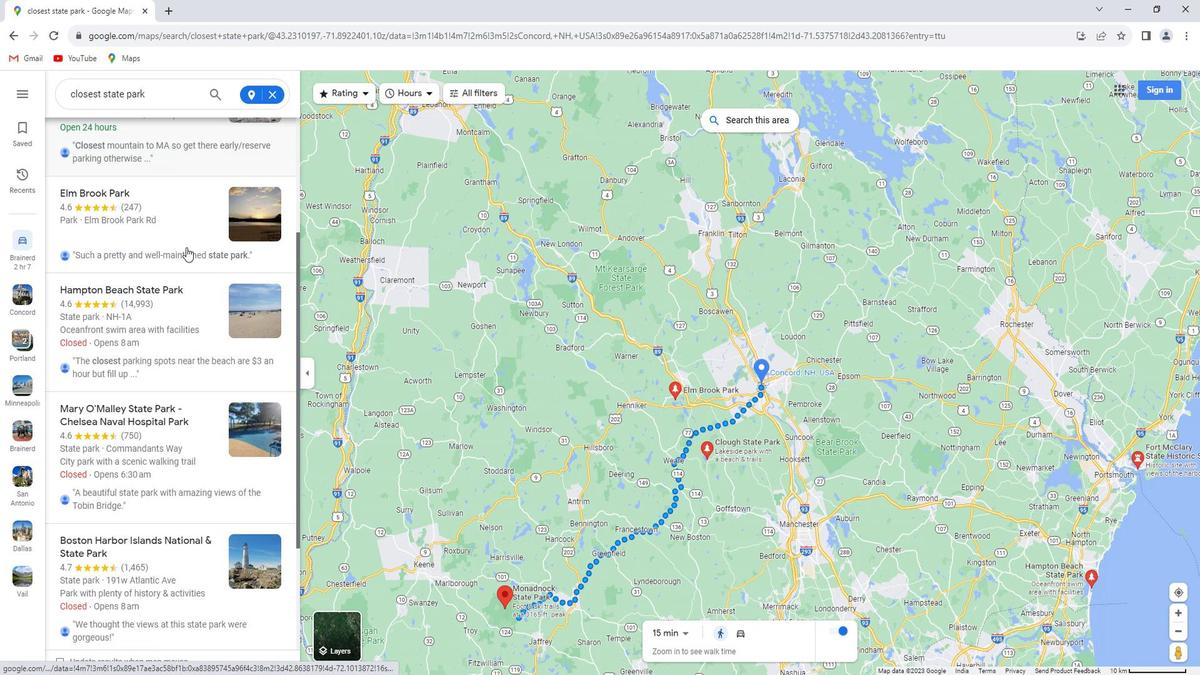 
Action: Mouse scrolled (195, 246) with delta (0, 0)
Screenshot: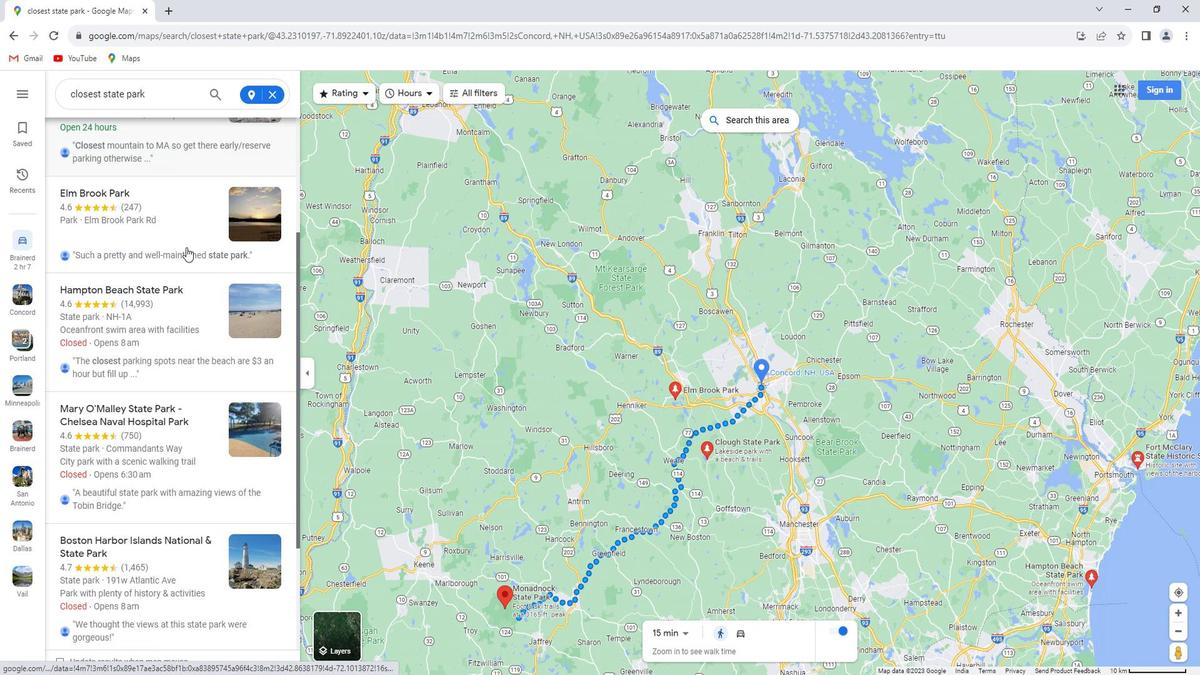 
Action: Mouse scrolled (195, 246) with delta (0, 0)
Screenshot: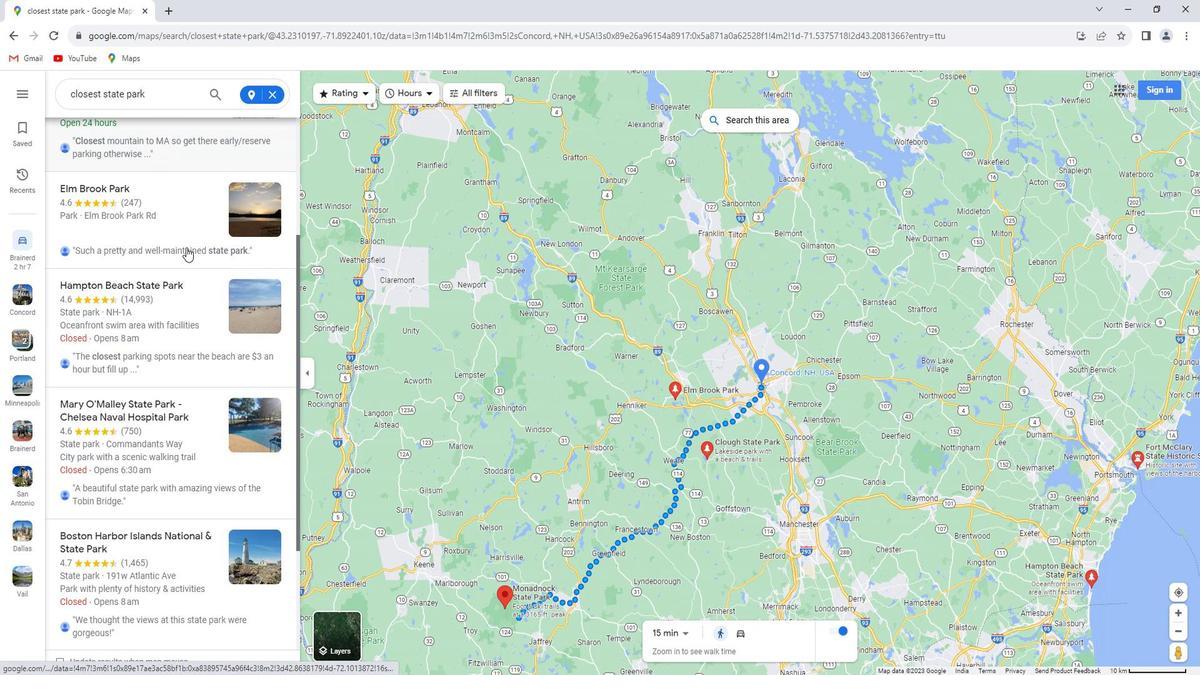 
Action: Mouse scrolled (195, 246) with delta (0, 0)
Screenshot: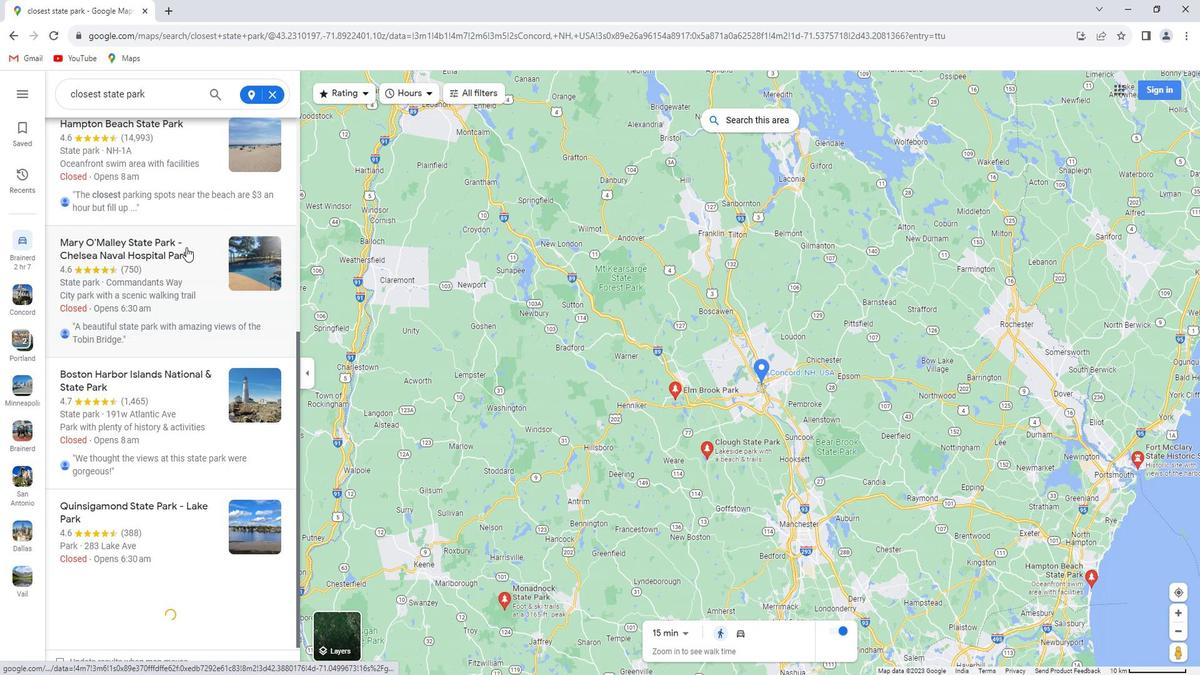 
Action: Mouse scrolled (195, 246) with delta (0, 0)
Screenshot: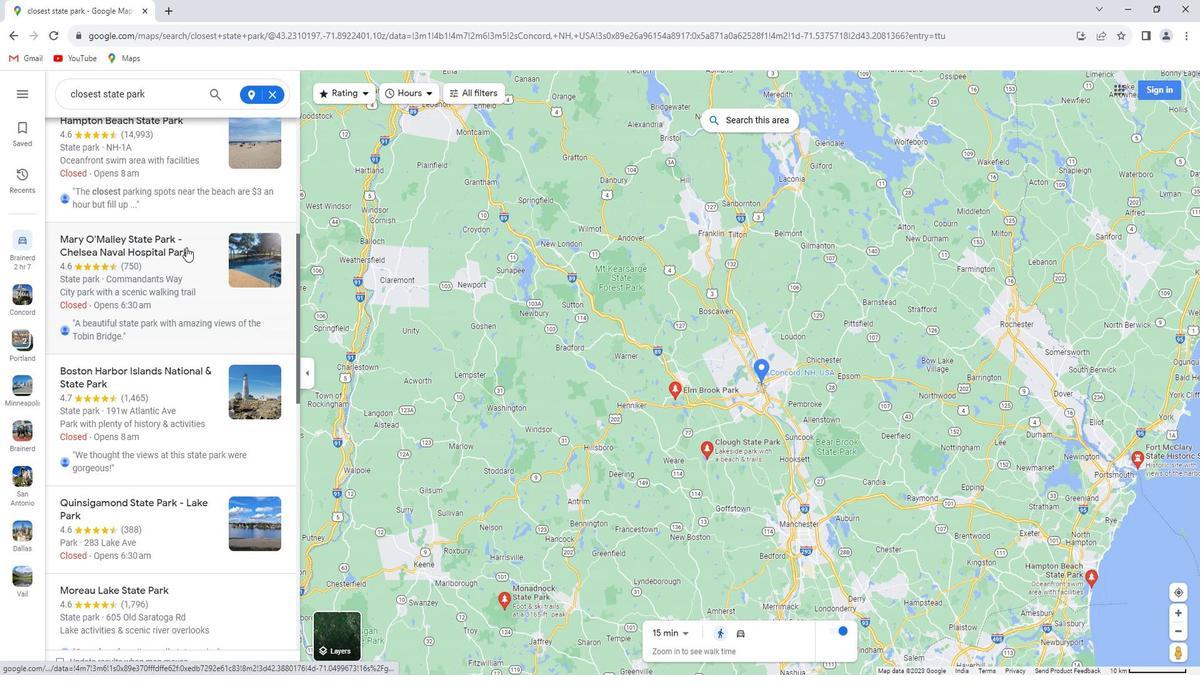 
